 Task: Find accommodations in Bida, Nigeria, from 12th to 15th July for 3 guests, with a price range of ₹12,000 to ₹16,000, 2 bedrooms, 3 beds, 1 bathroom, and self check-in option.
Action: Mouse moved to (526, 131)
Screenshot: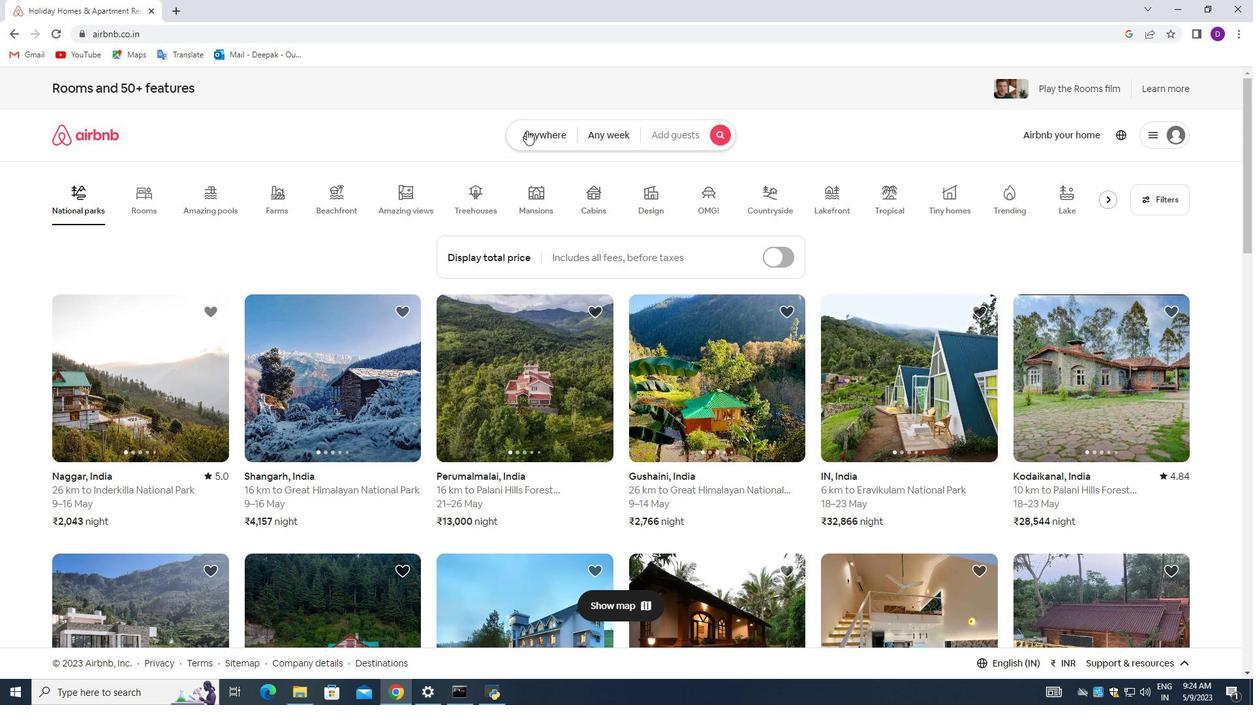 
Action: Mouse pressed left at (526, 131)
Screenshot: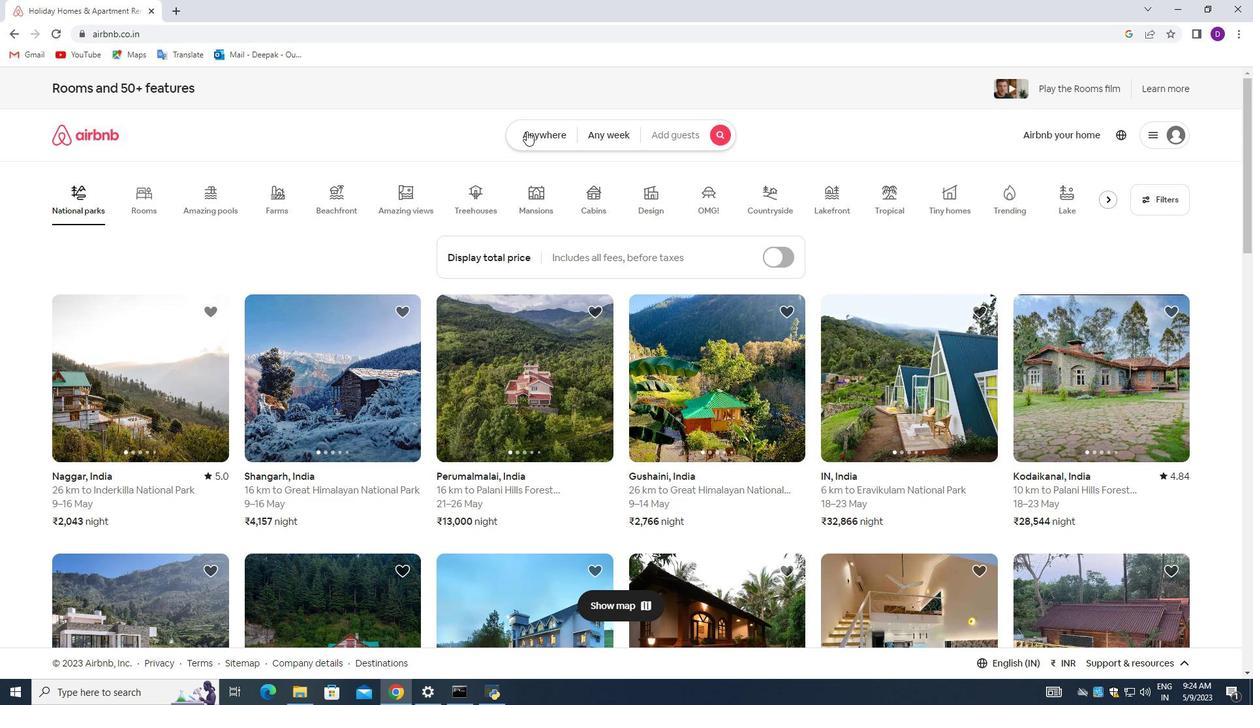
Action: Mouse moved to (462, 186)
Screenshot: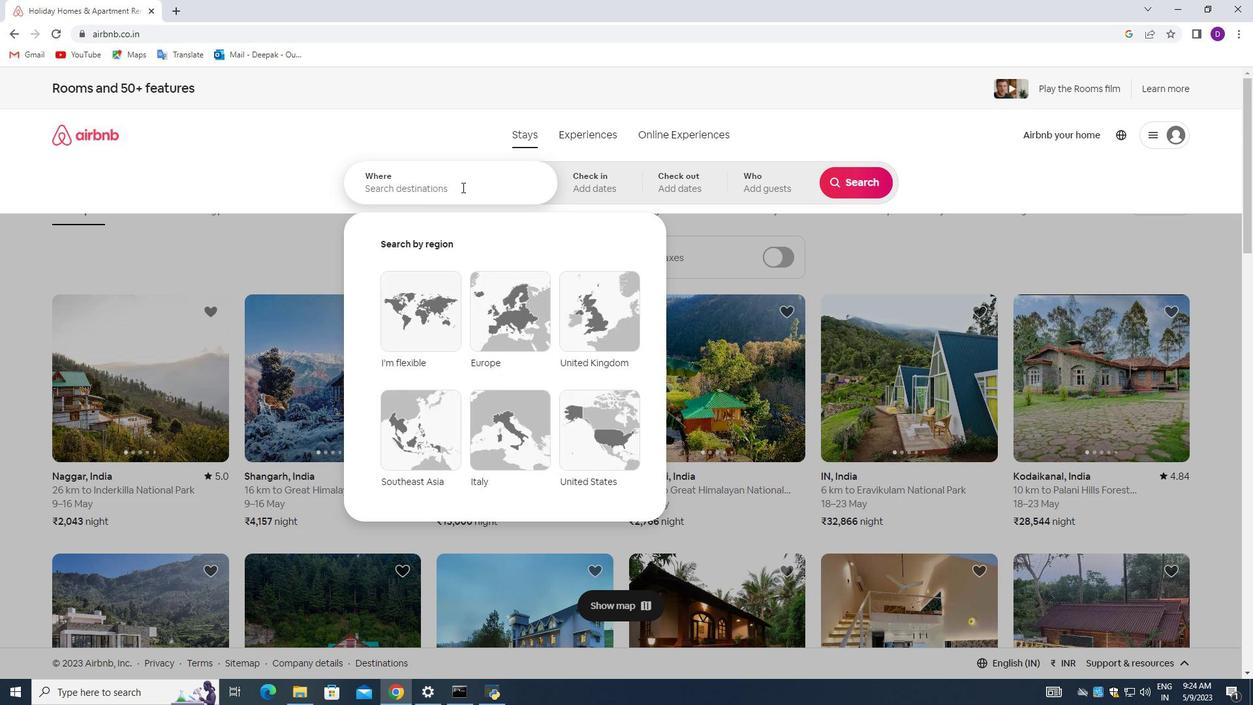 
Action: Mouse pressed left at (462, 186)
Screenshot: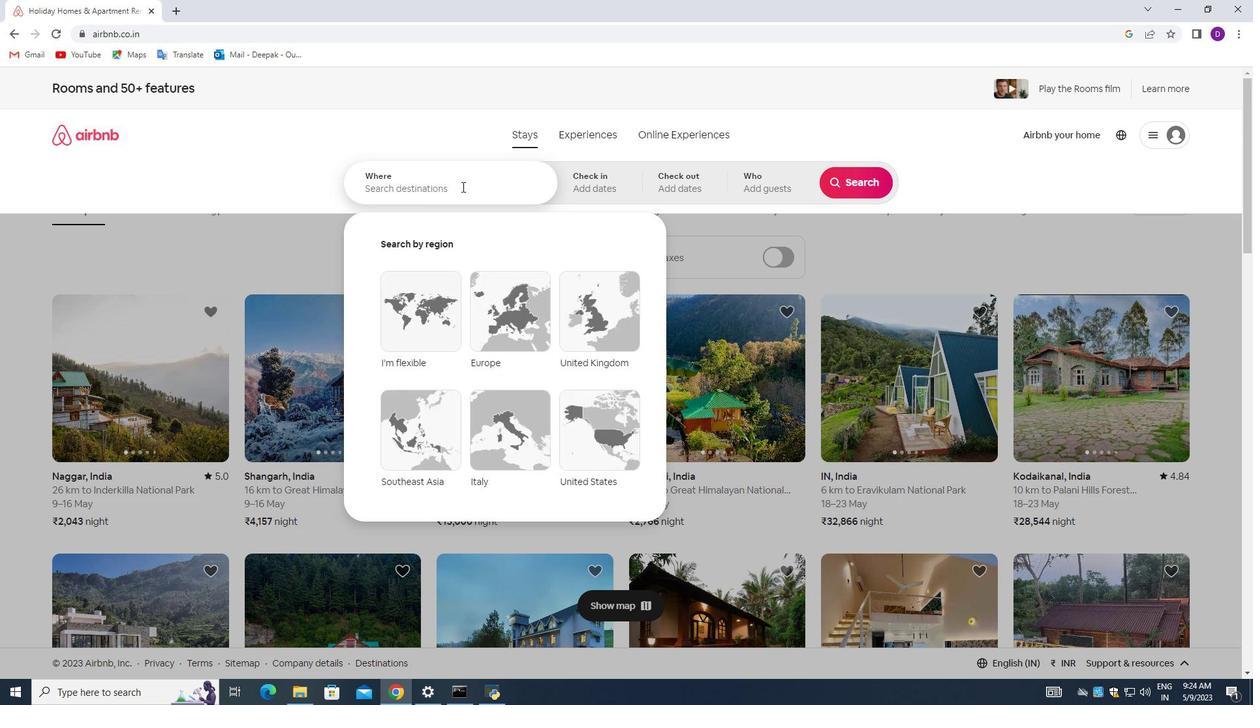 
Action: Mouse moved to (192, 288)
Screenshot: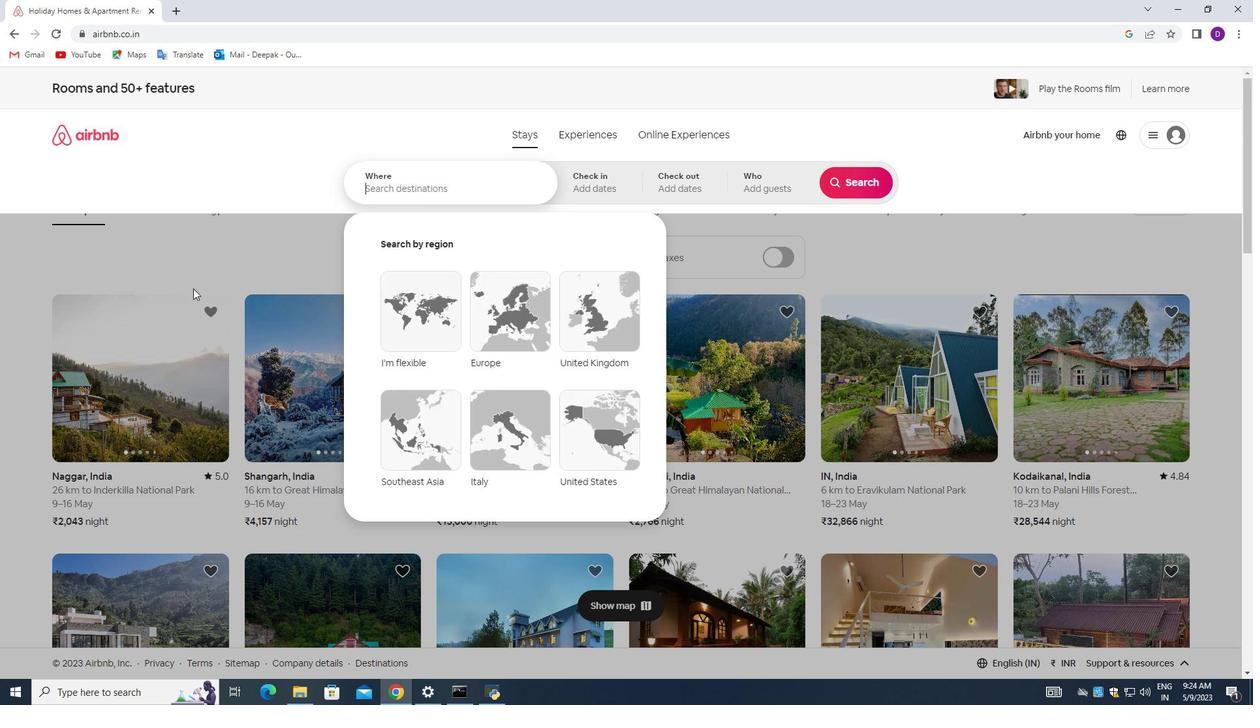 
Action: Key pressed <Key.shift_r>Bida,<Key.space><Key.shift>Nigeria<Key.enter>
Screenshot: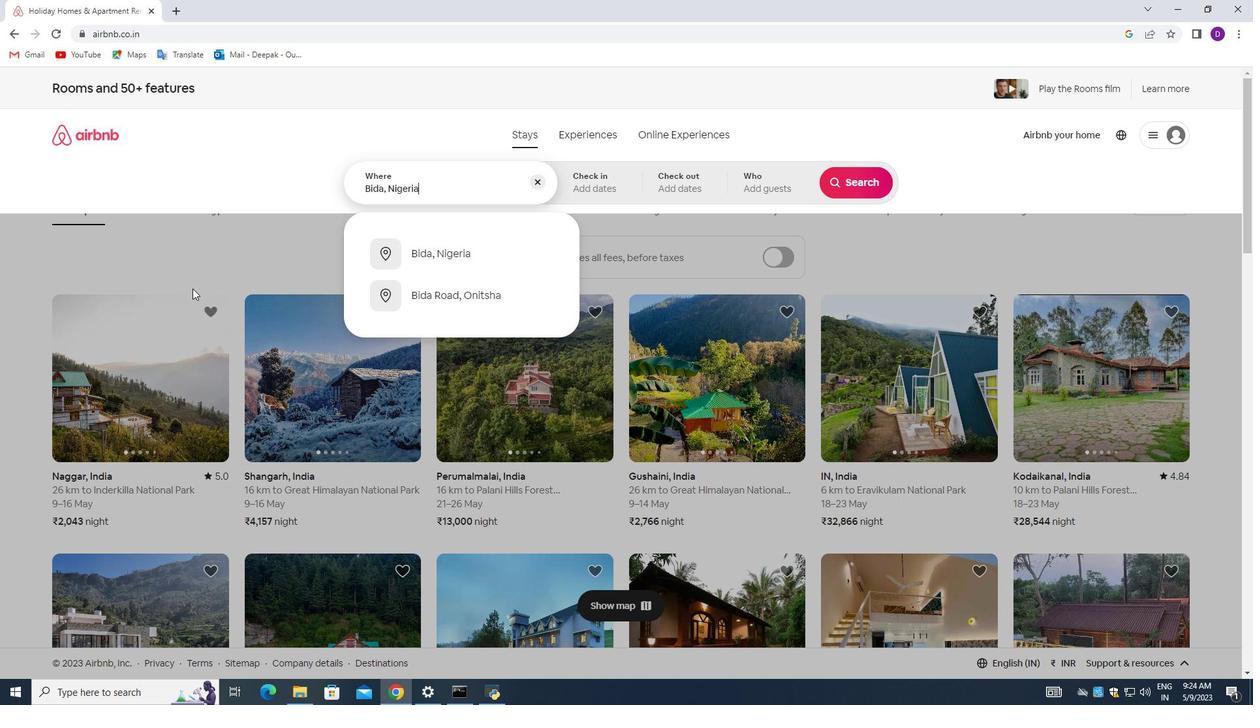 
Action: Mouse moved to (855, 281)
Screenshot: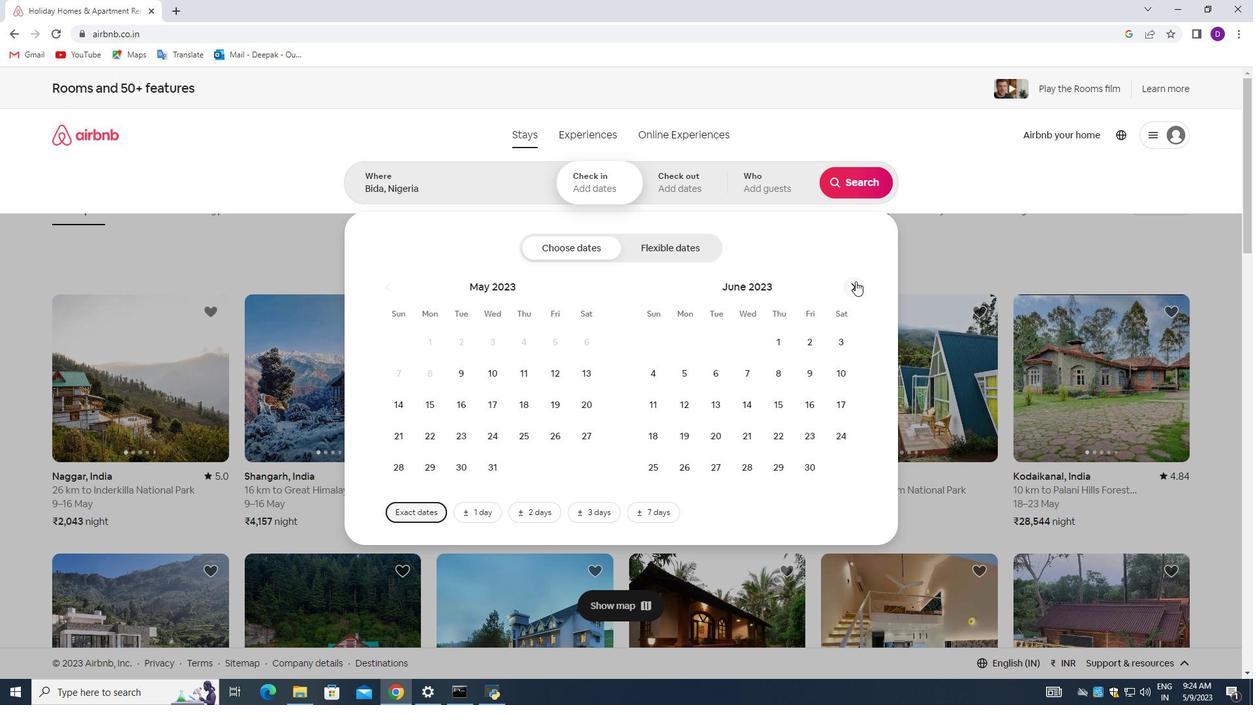
Action: Mouse pressed left at (855, 281)
Screenshot: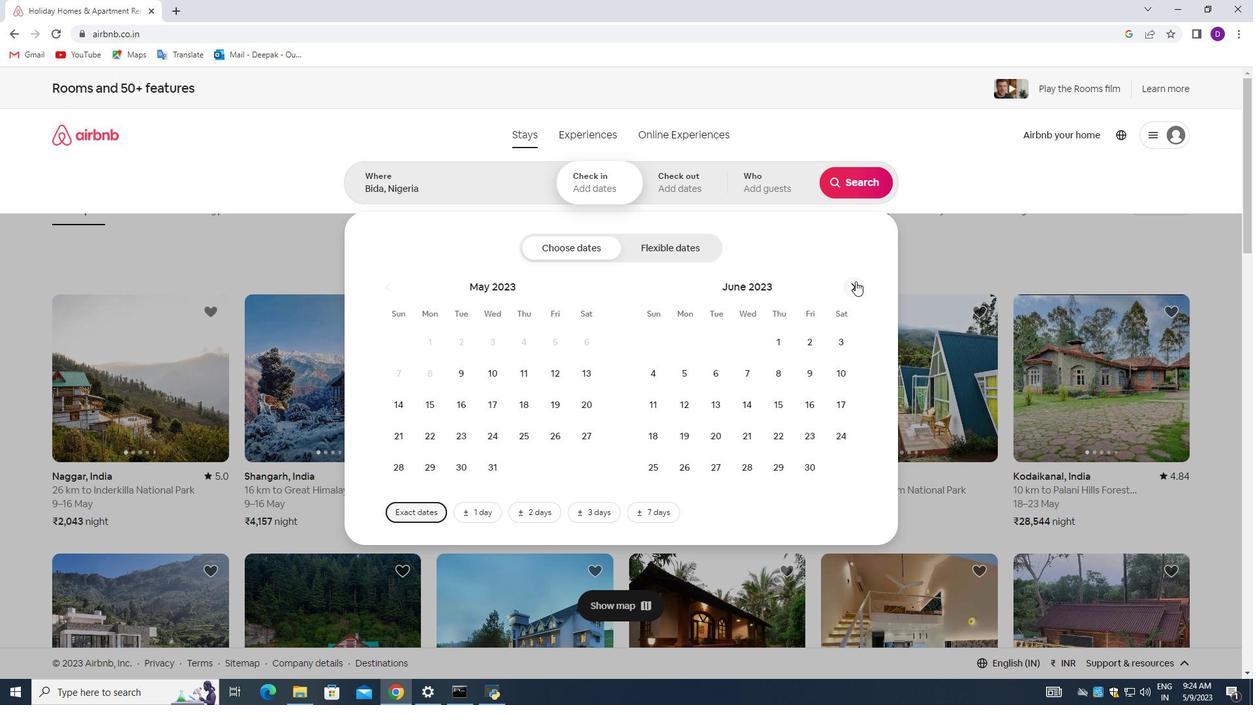 
Action: Mouse moved to (745, 406)
Screenshot: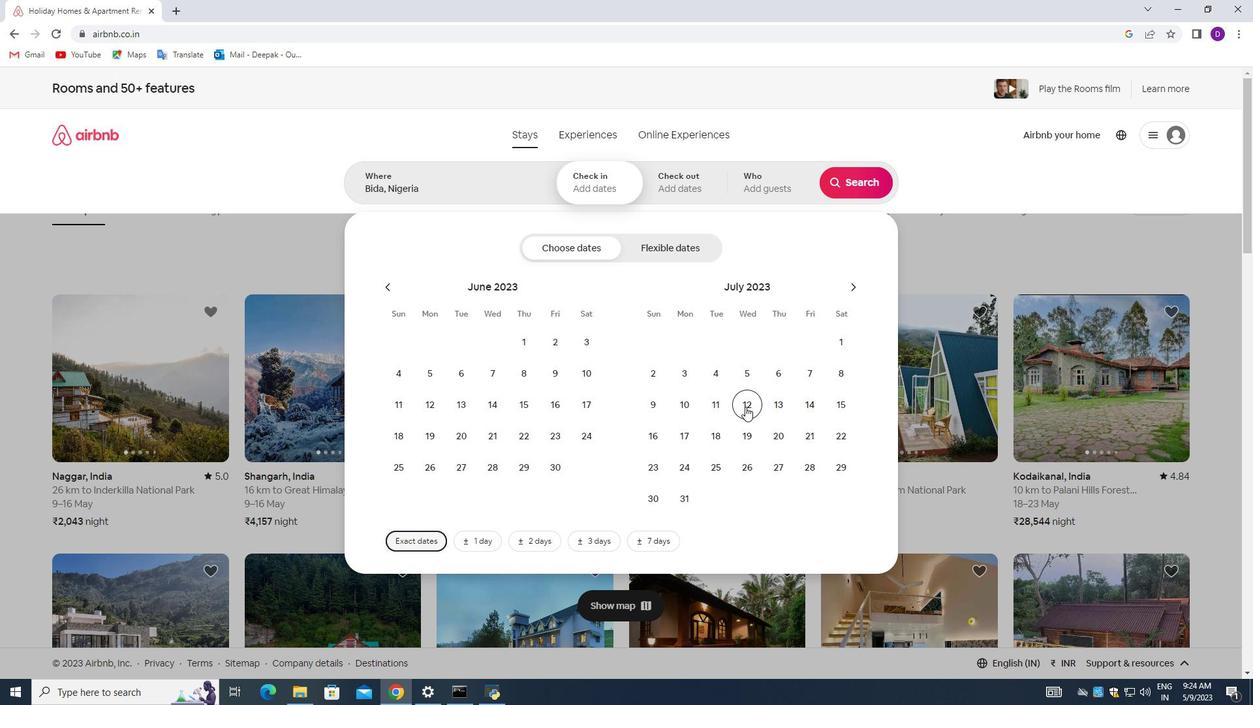 
Action: Mouse pressed left at (745, 406)
Screenshot: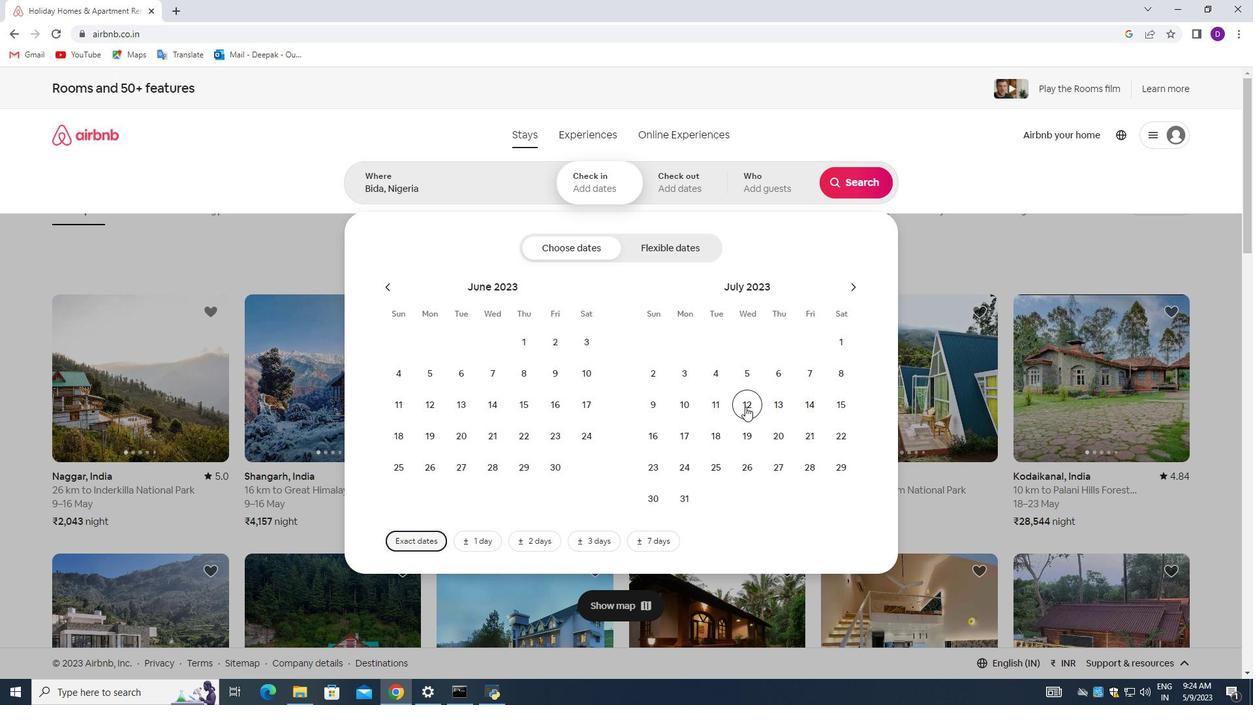 
Action: Mouse moved to (834, 402)
Screenshot: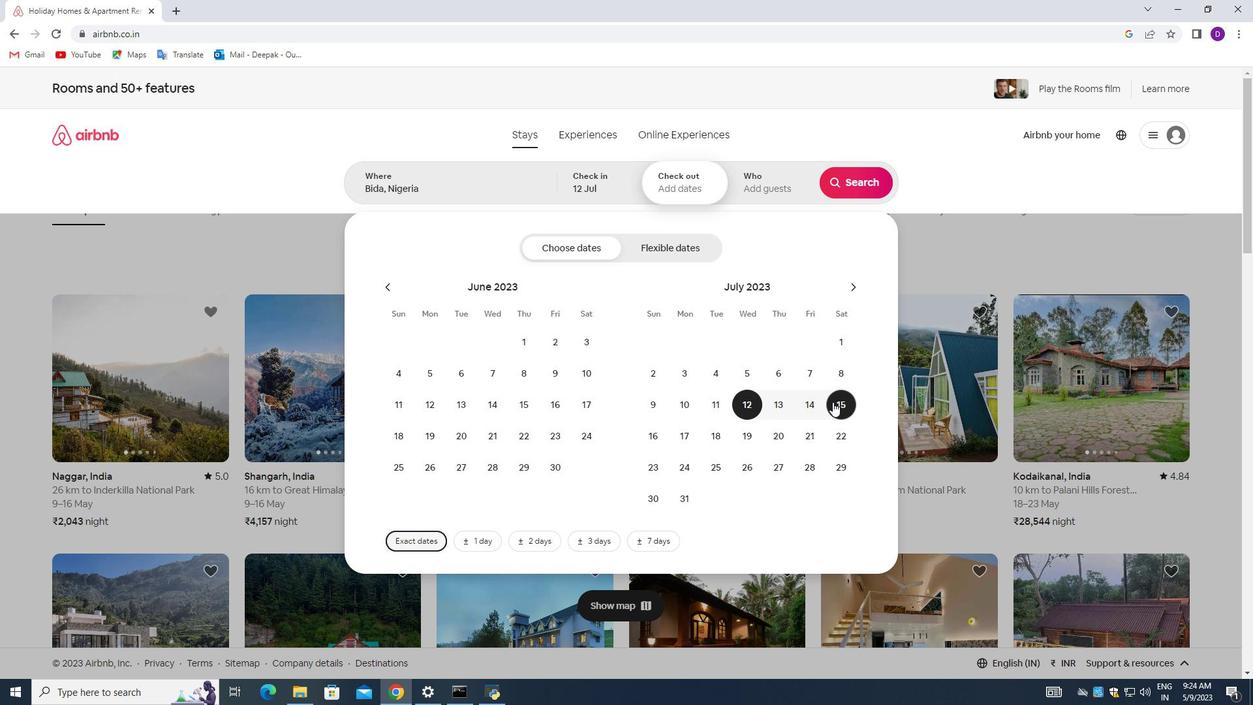 
Action: Mouse pressed left at (834, 402)
Screenshot: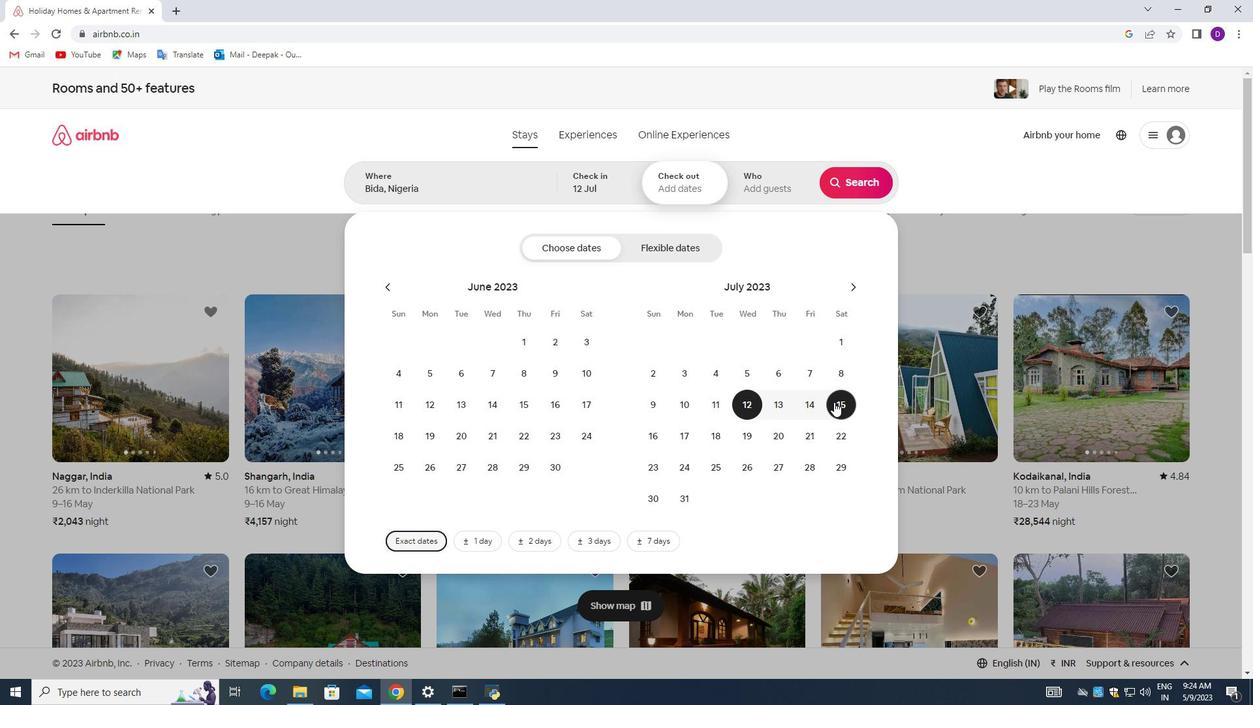 
Action: Mouse moved to (752, 185)
Screenshot: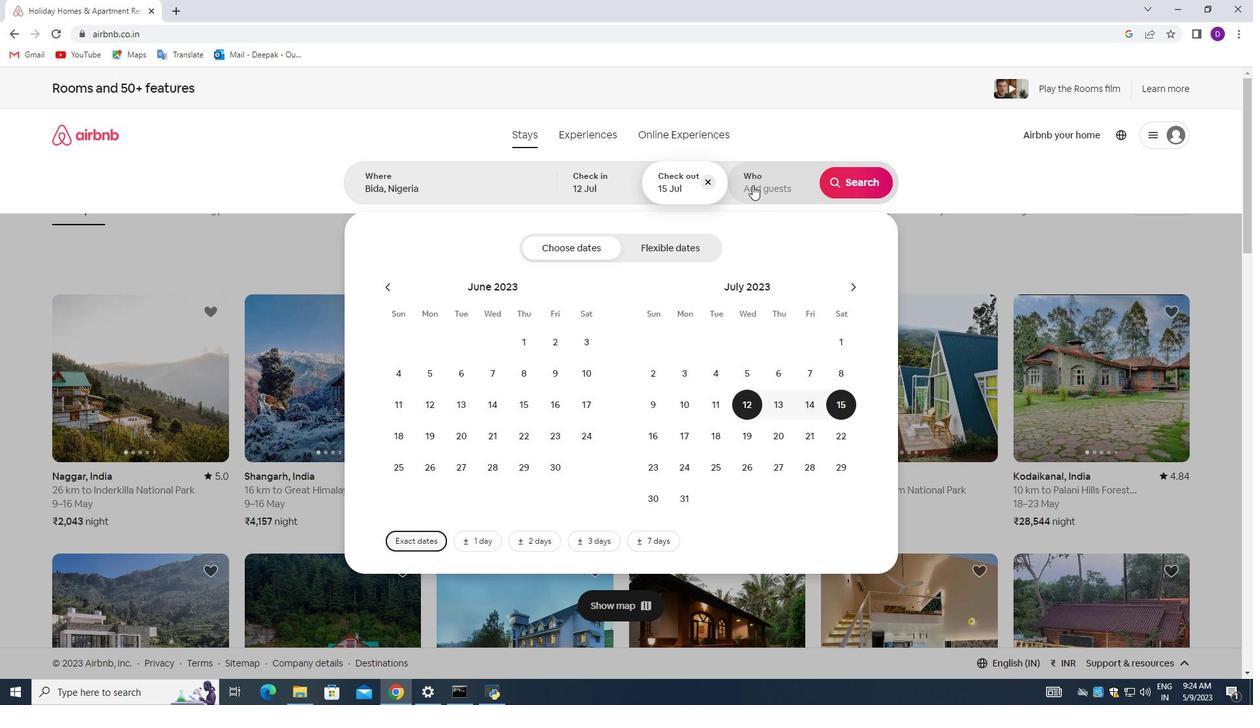 
Action: Mouse pressed left at (752, 185)
Screenshot: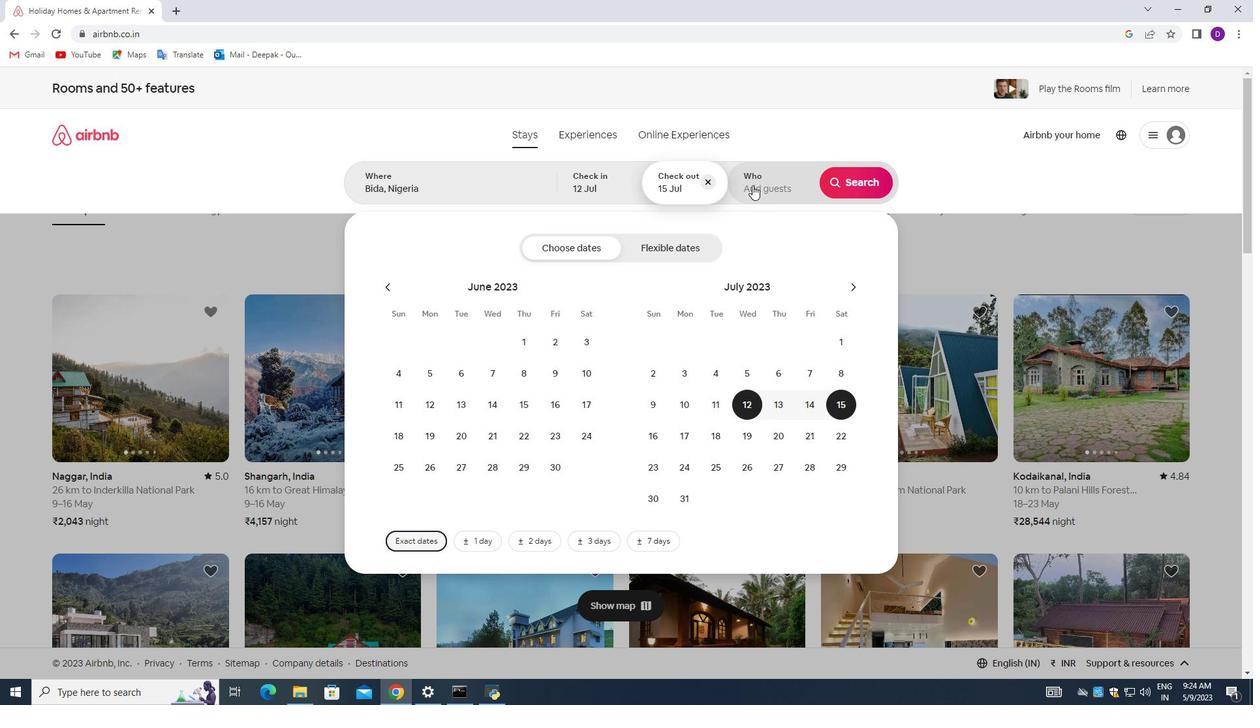 
Action: Mouse moved to (862, 253)
Screenshot: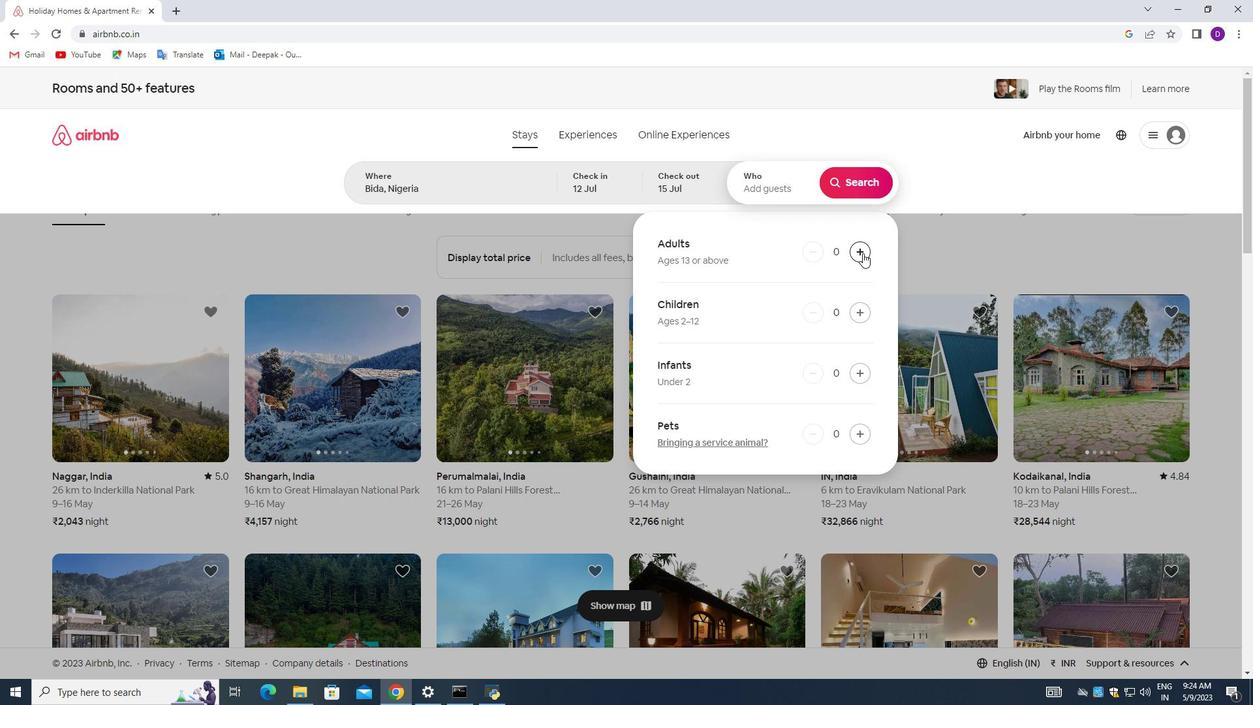 
Action: Mouse pressed left at (862, 253)
Screenshot: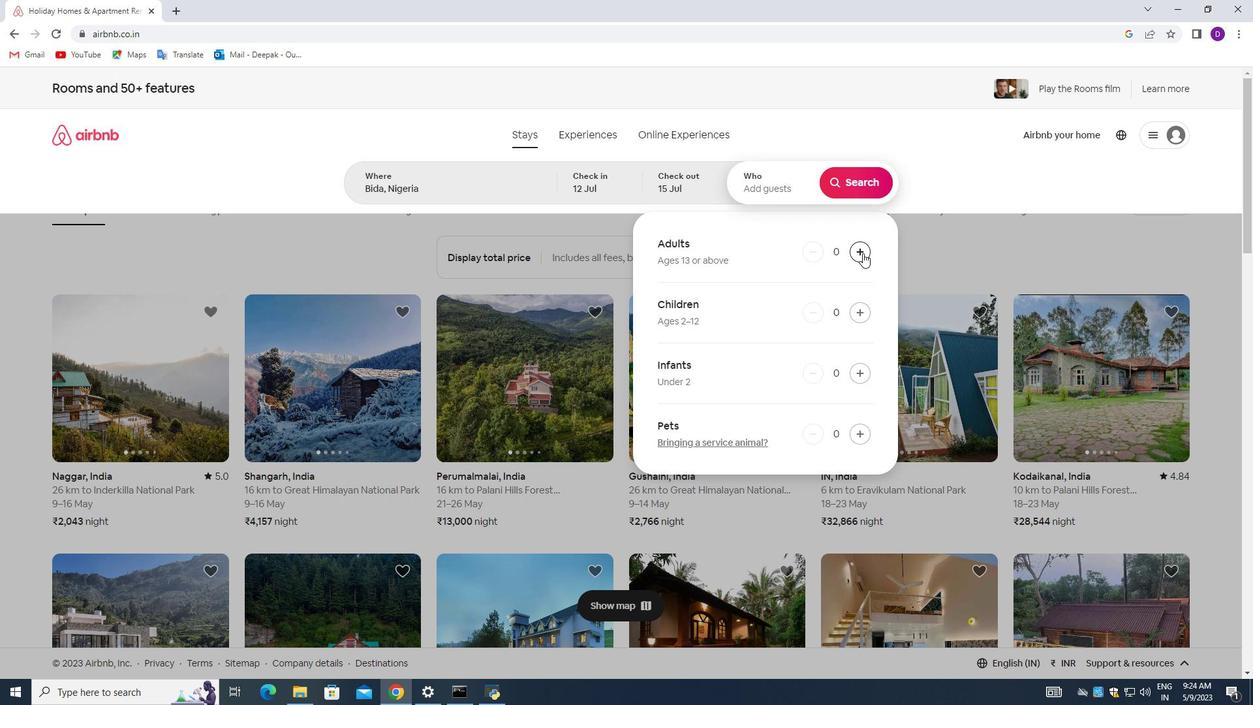 
Action: Mouse pressed left at (862, 253)
Screenshot: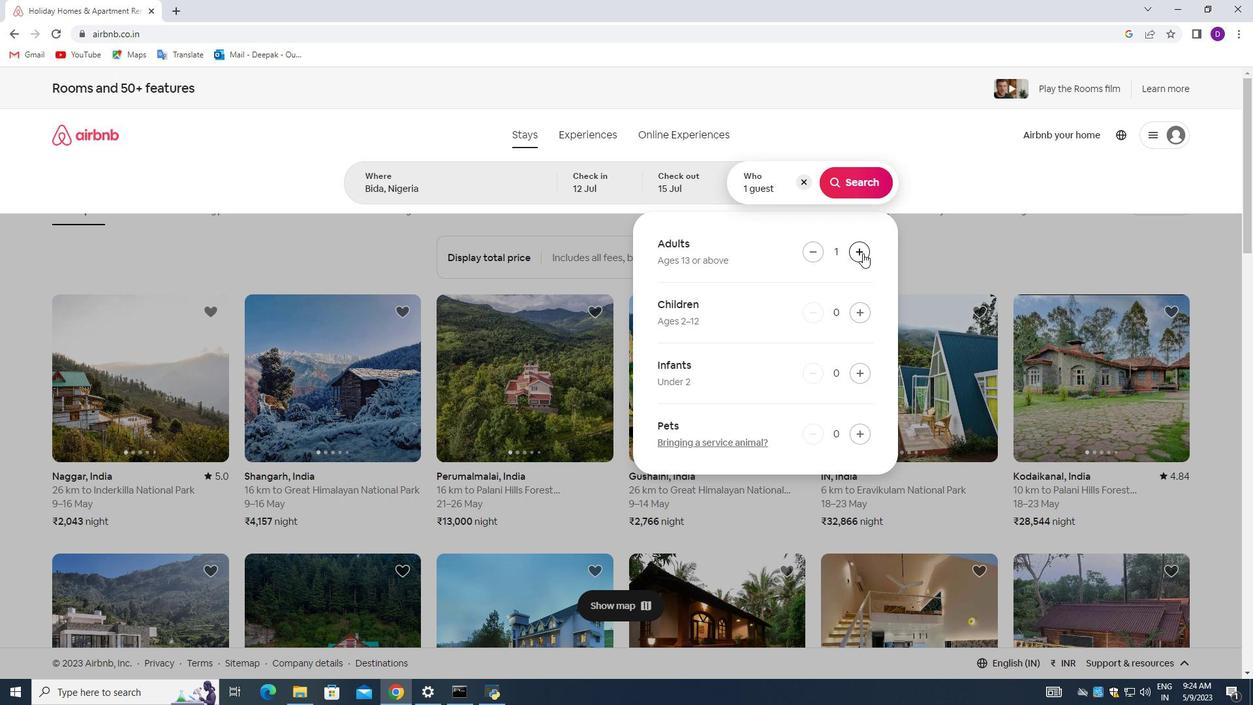 
Action: Mouse pressed left at (862, 253)
Screenshot: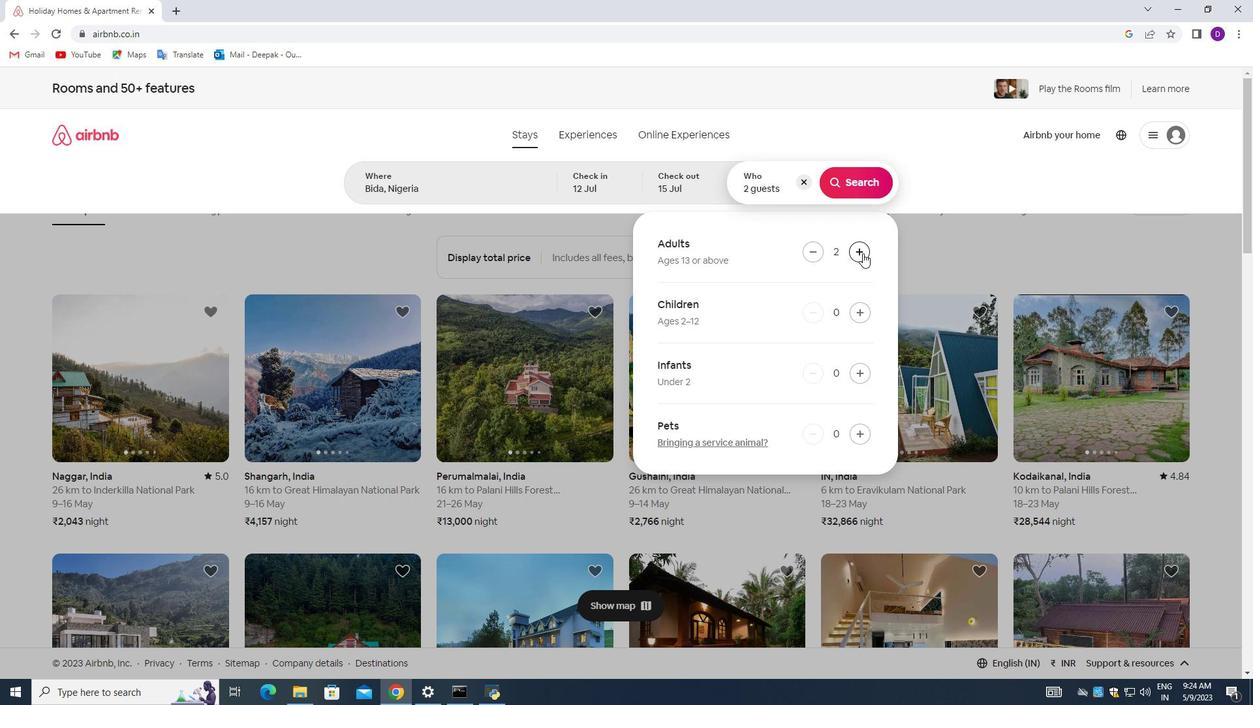 
Action: Mouse moved to (849, 176)
Screenshot: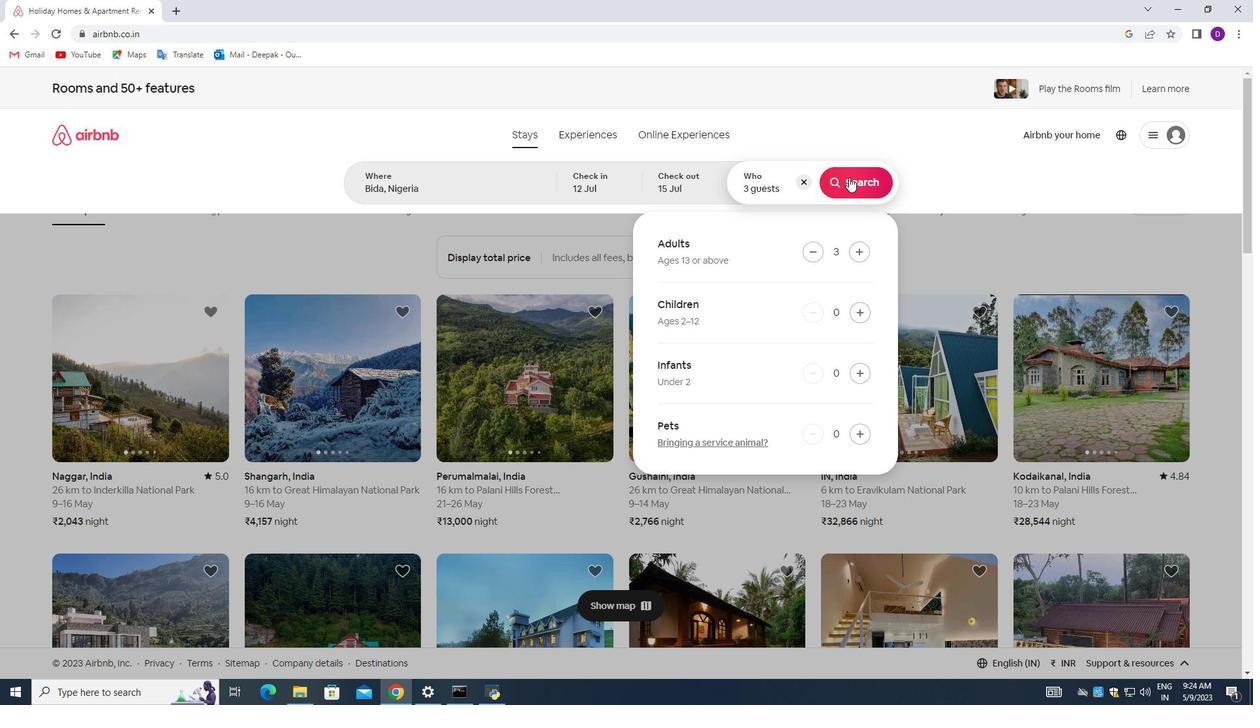 
Action: Mouse pressed left at (849, 176)
Screenshot: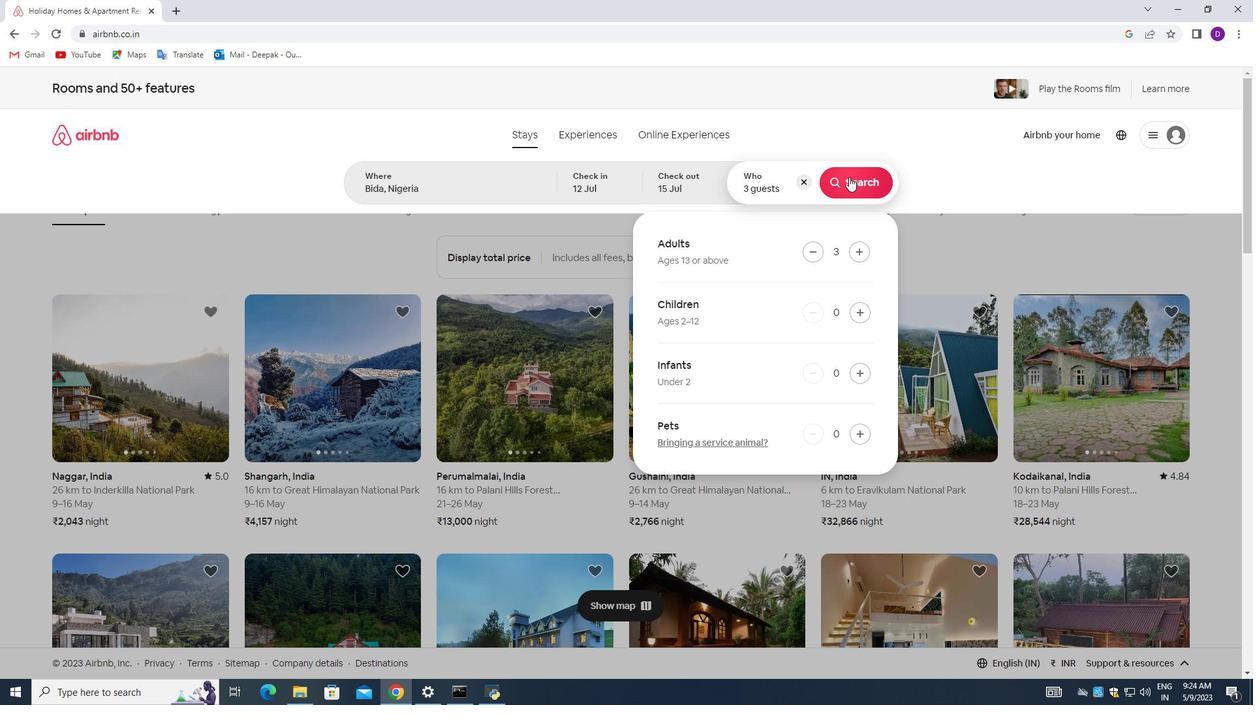 
Action: Mouse moved to (1186, 142)
Screenshot: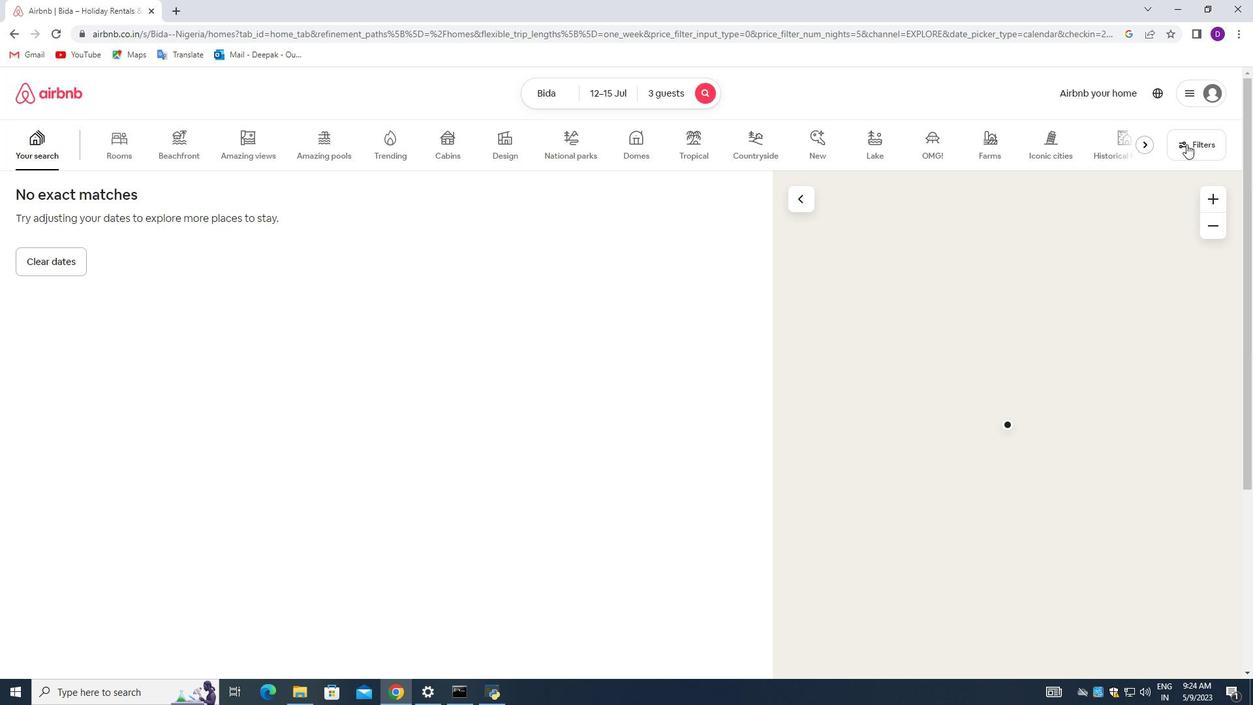 
Action: Mouse pressed left at (1186, 142)
Screenshot: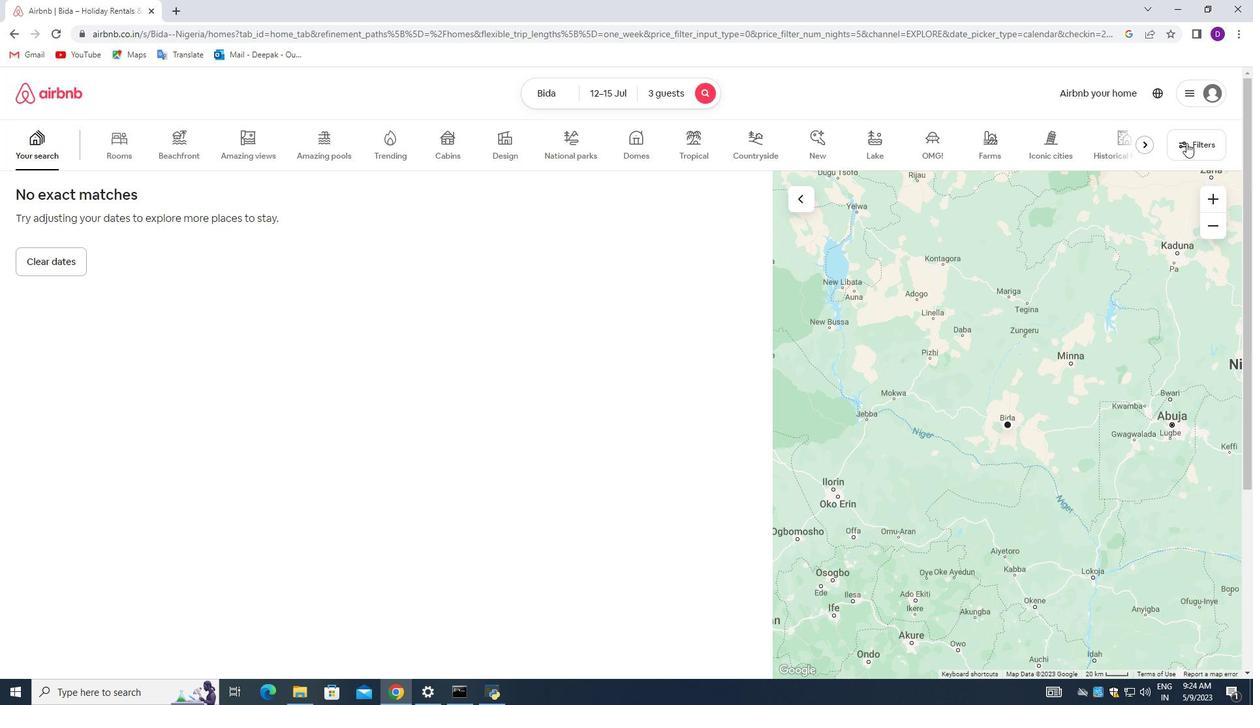 
Action: Mouse moved to (468, 468)
Screenshot: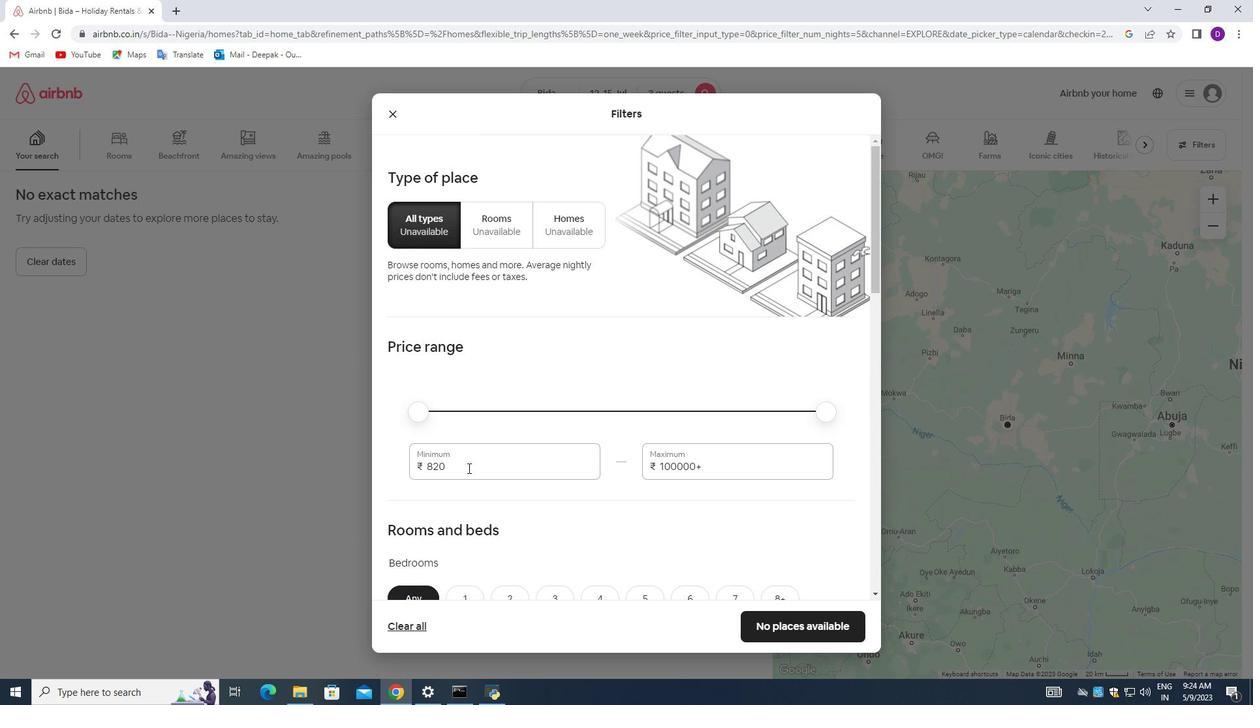 
Action: Mouse pressed left at (468, 468)
Screenshot: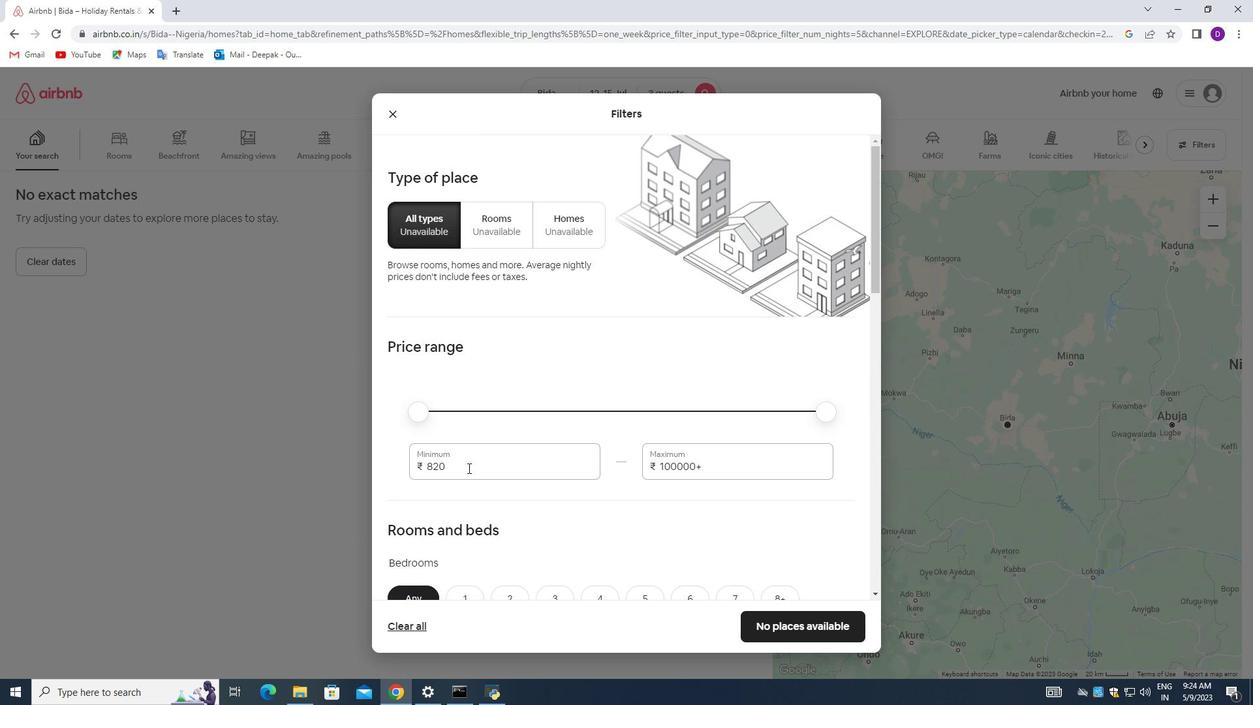 
Action: Mouse pressed left at (468, 468)
Screenshot: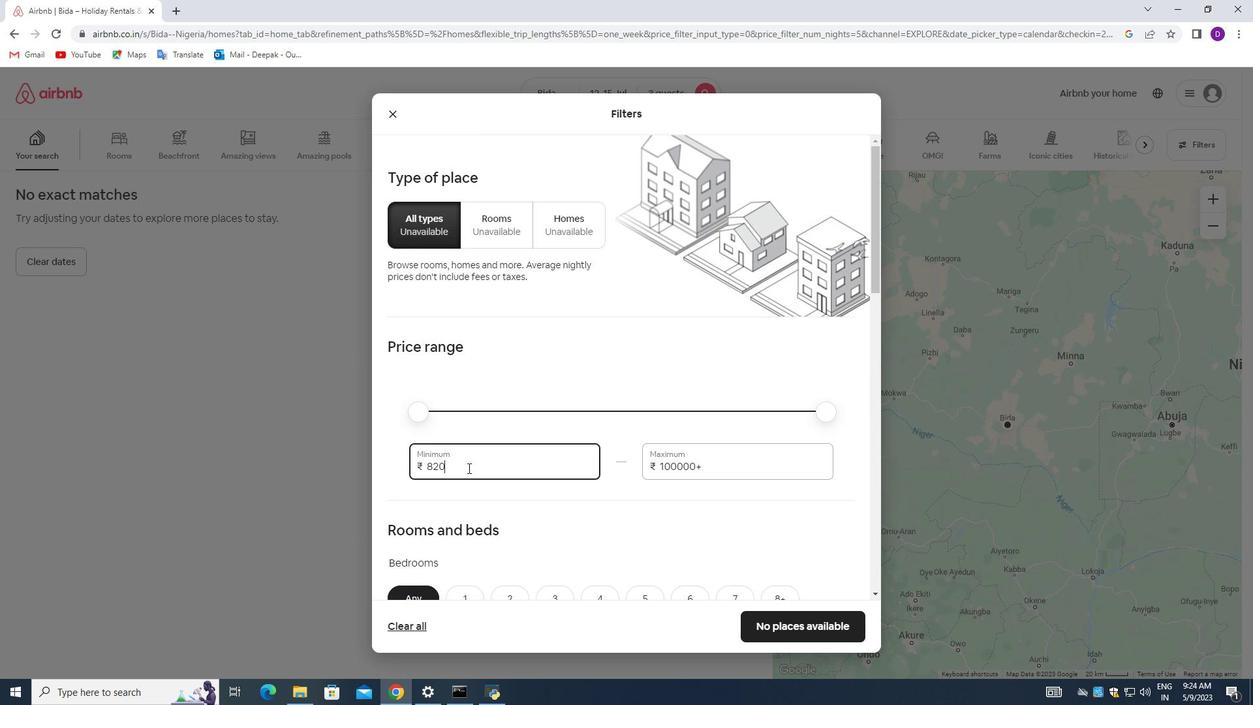 
Action: Key pressed 12000<Key.tab>16000
Screenshot: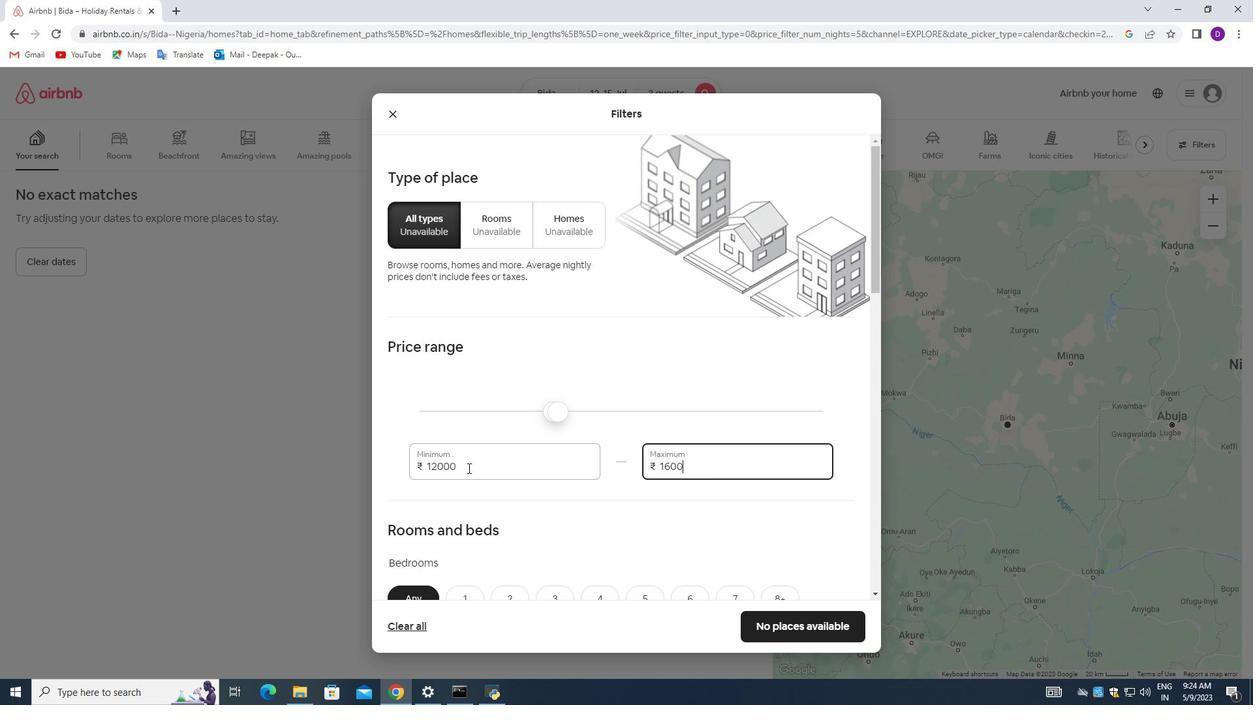 
Action: Mouse moved to (507, 462)
Screenshot: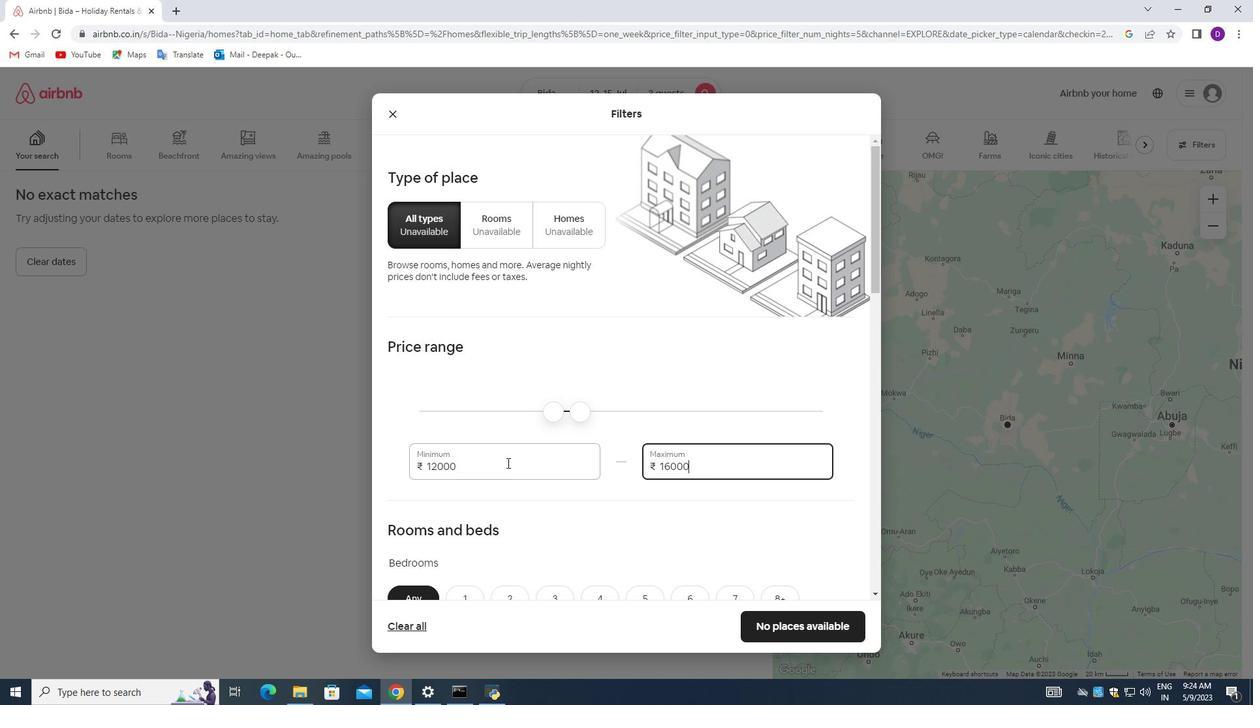 
Action: Mouse scrolled (507, 462) with delta (0, 0)
Screenshot: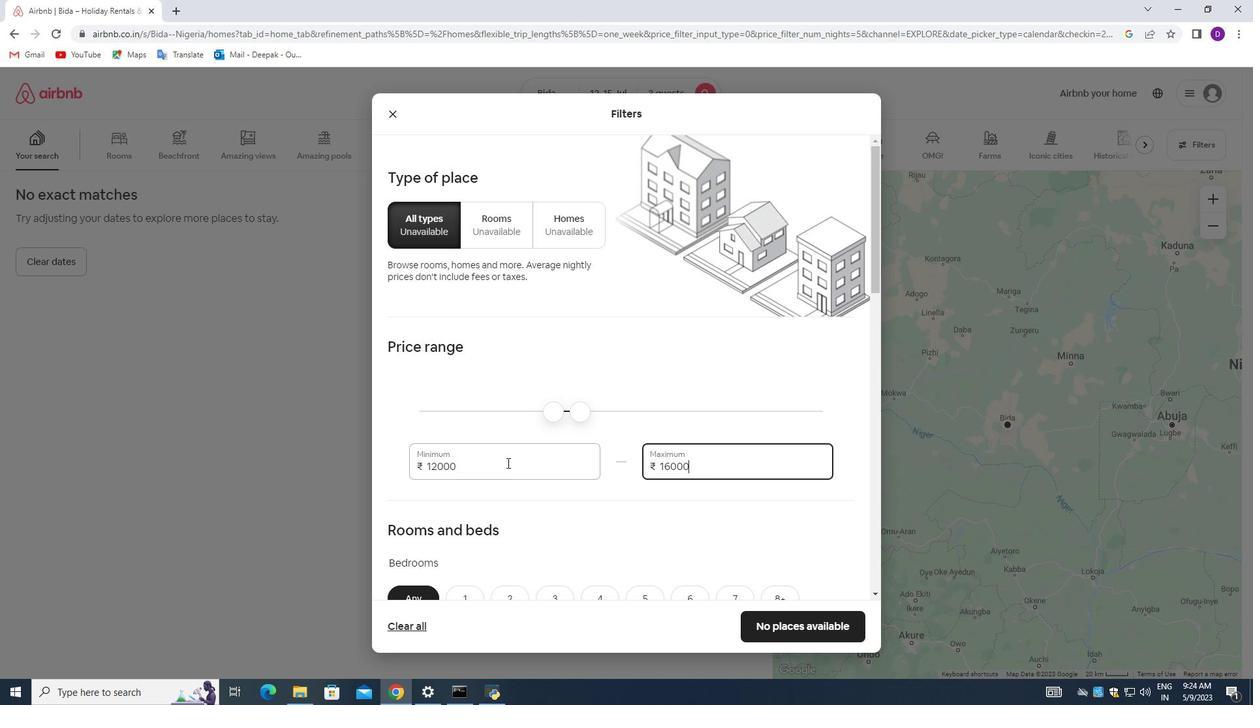
Action: Mouse moved to (479, 381)
Screenshot: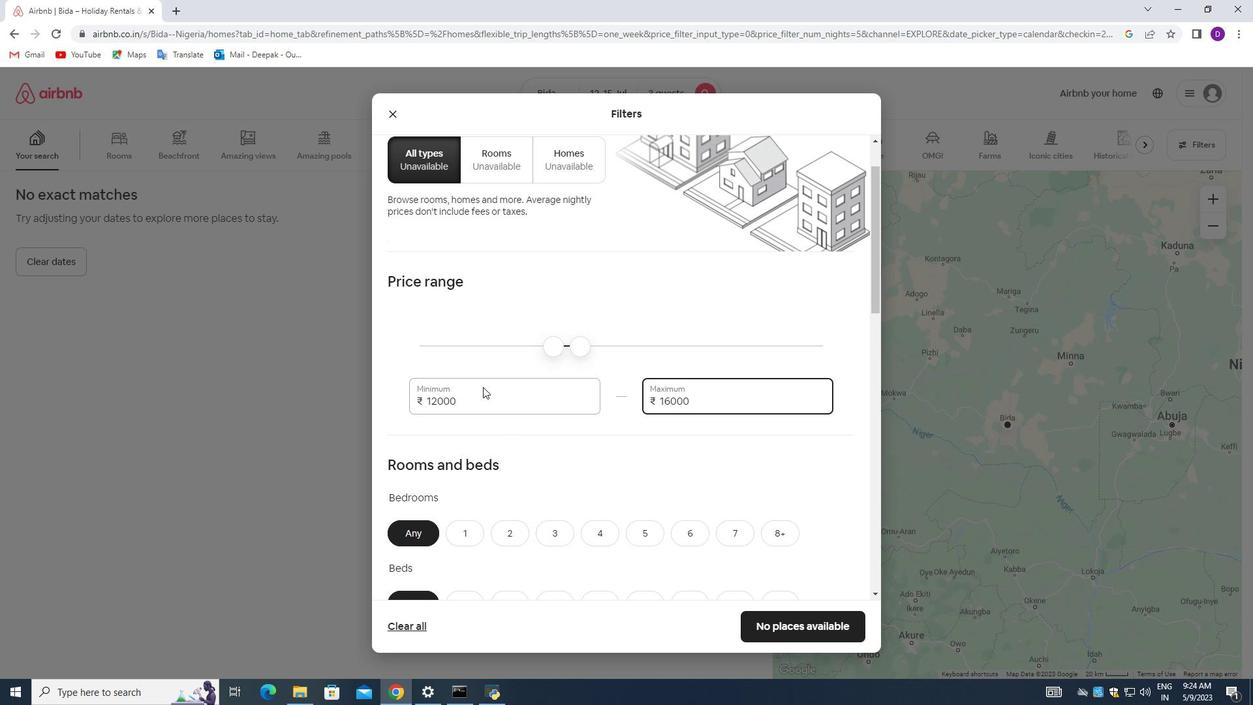 
Action: Mouse scrolled (479, 381) with delta (0, 0)
Screenshot: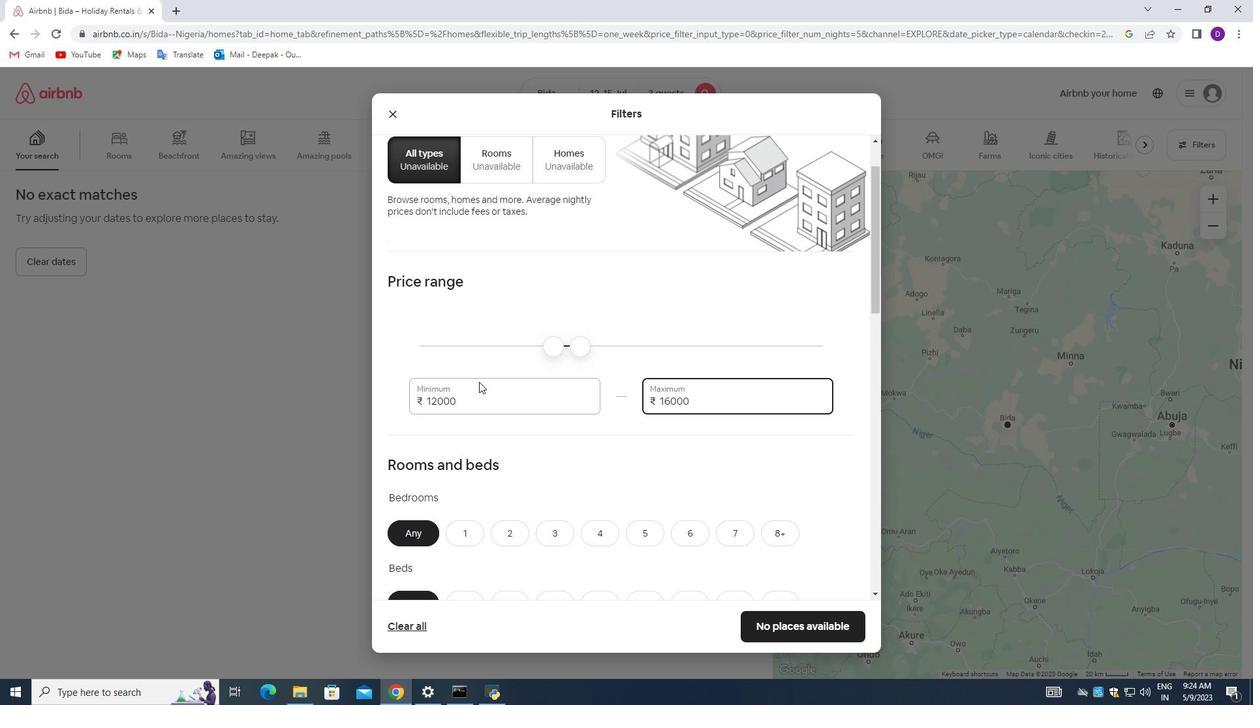 
Action: Mouse moved to (477, 380)
Screenshot: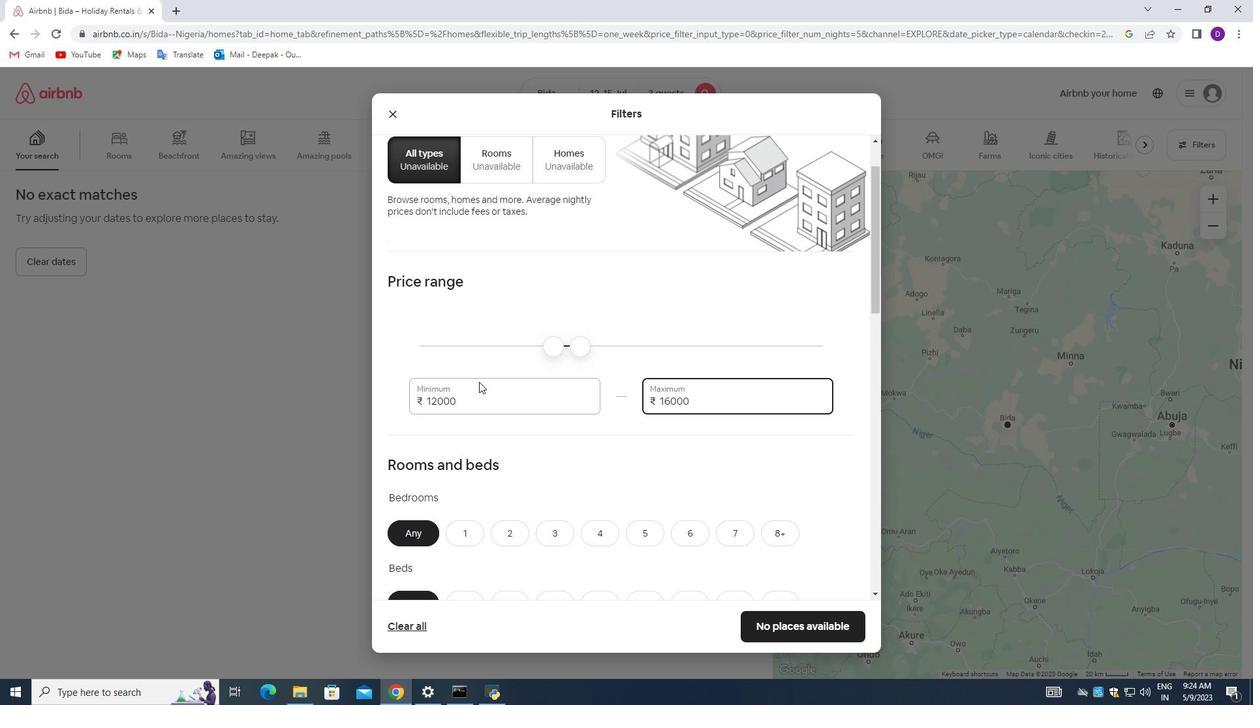 
Action: Mouse scrolled (477, 379) with delta (0, 0)
Screenshot: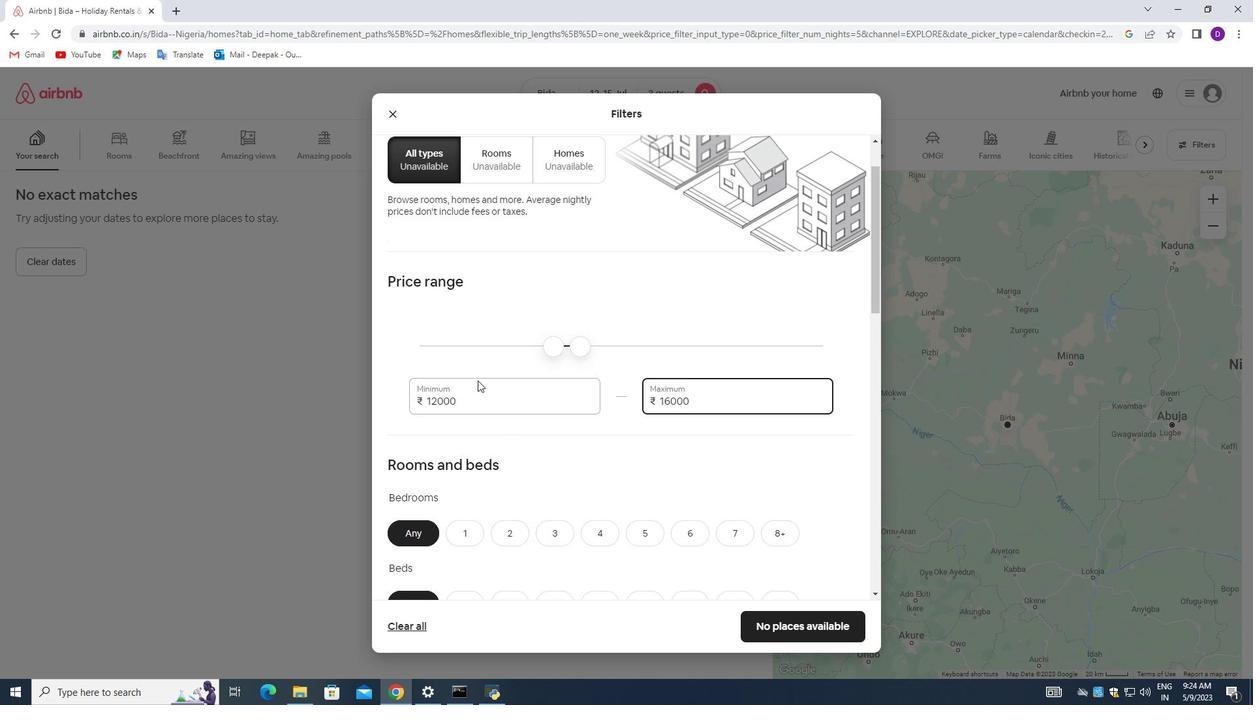 
Action: Mouse moved to (479, 366)
Screenshot: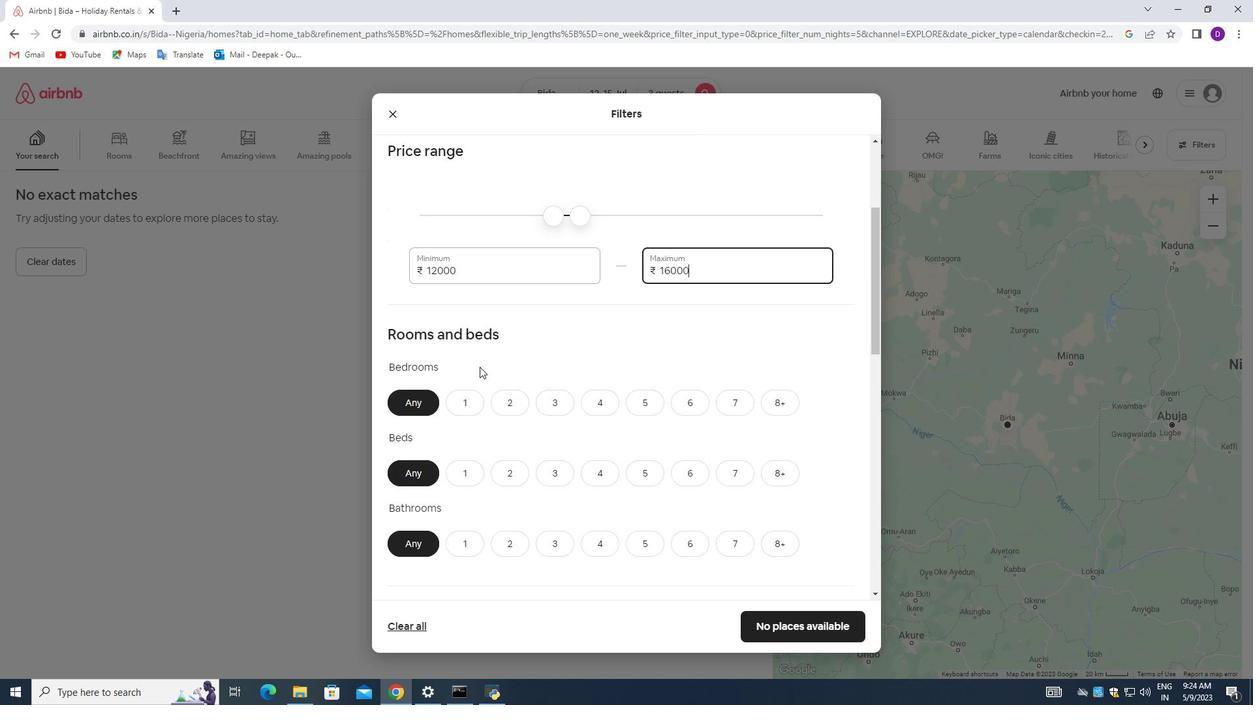
Action: Mouse scrolled (479, 366) with delta (0, 0)
Screenshot: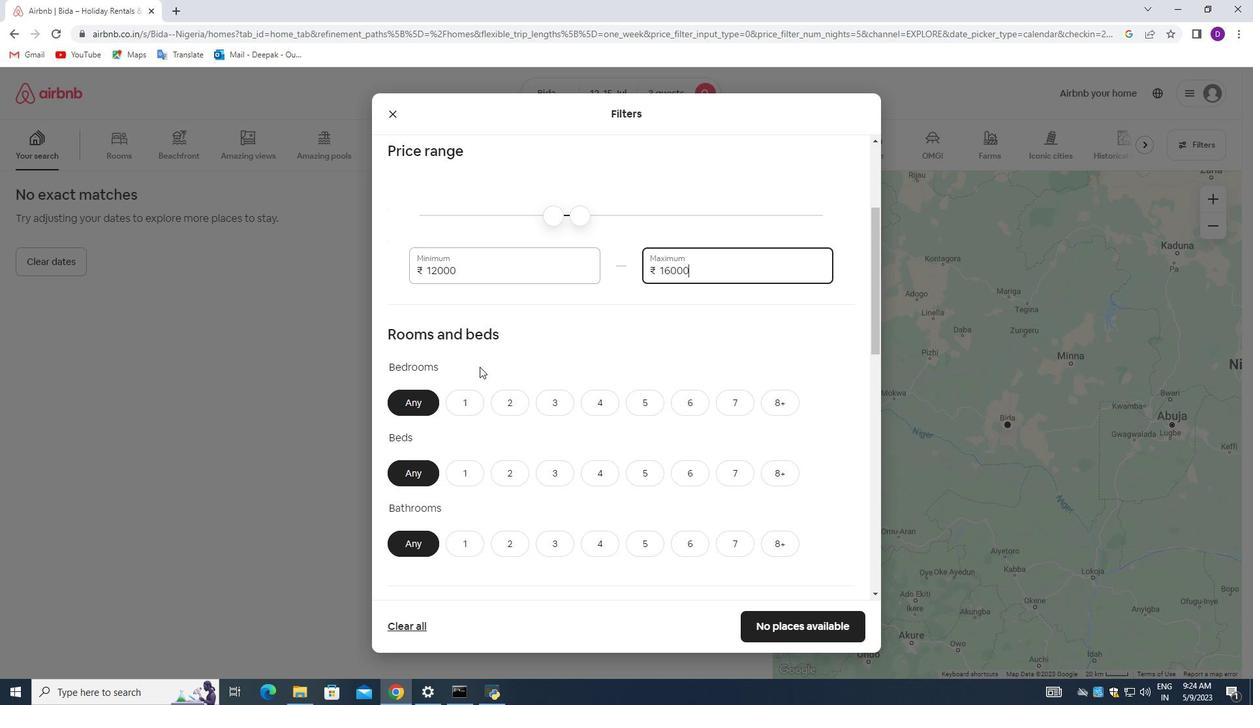 
Action: Mouse scrolled (479, 366) with delta (0, 0)
Screenshot: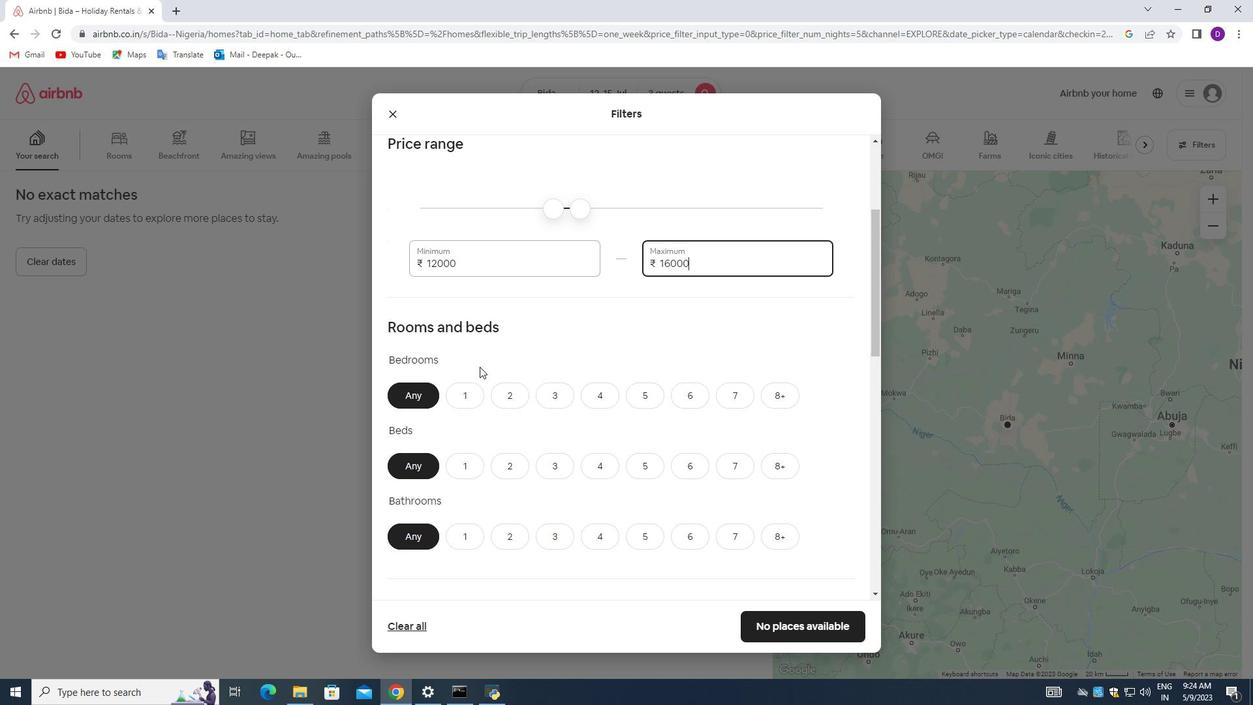 
Action: Mouse scrolled (479, 366) with delta (0, 0)
Screenshot: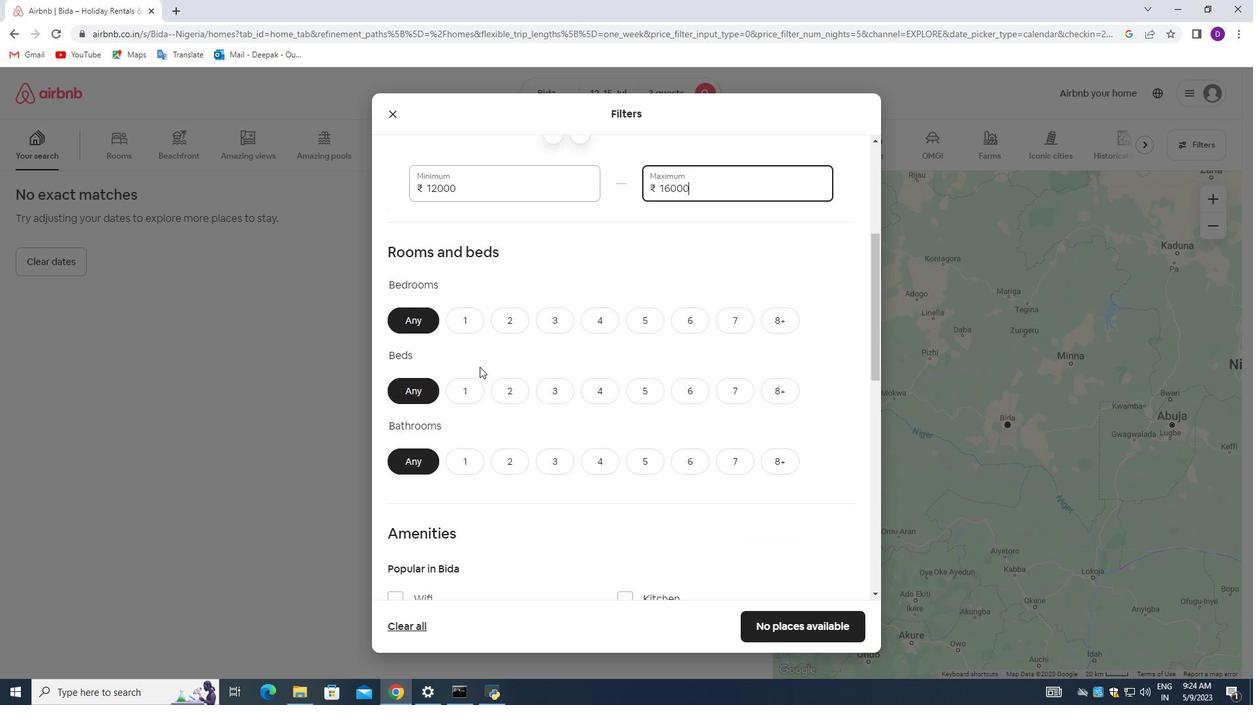 
Action: Mouse moved to (515, 208)
Screenshot: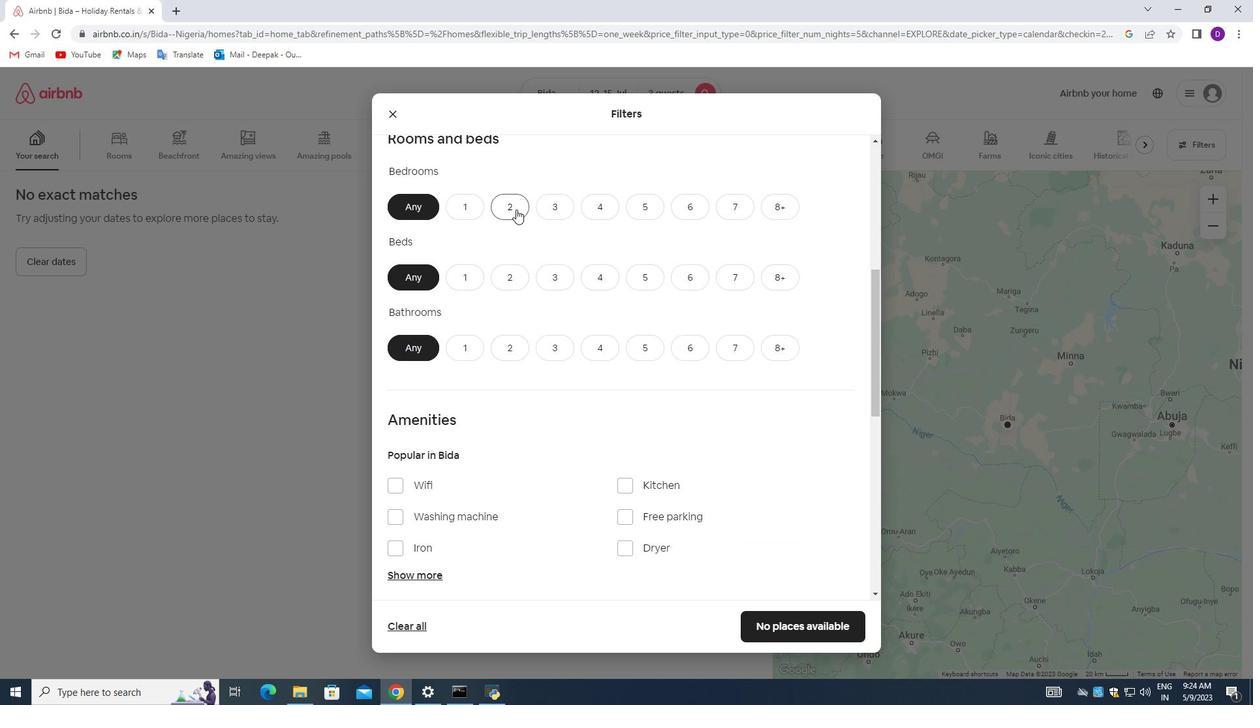 
Action: Mouse pressed left at (515, 208)
Screenshot: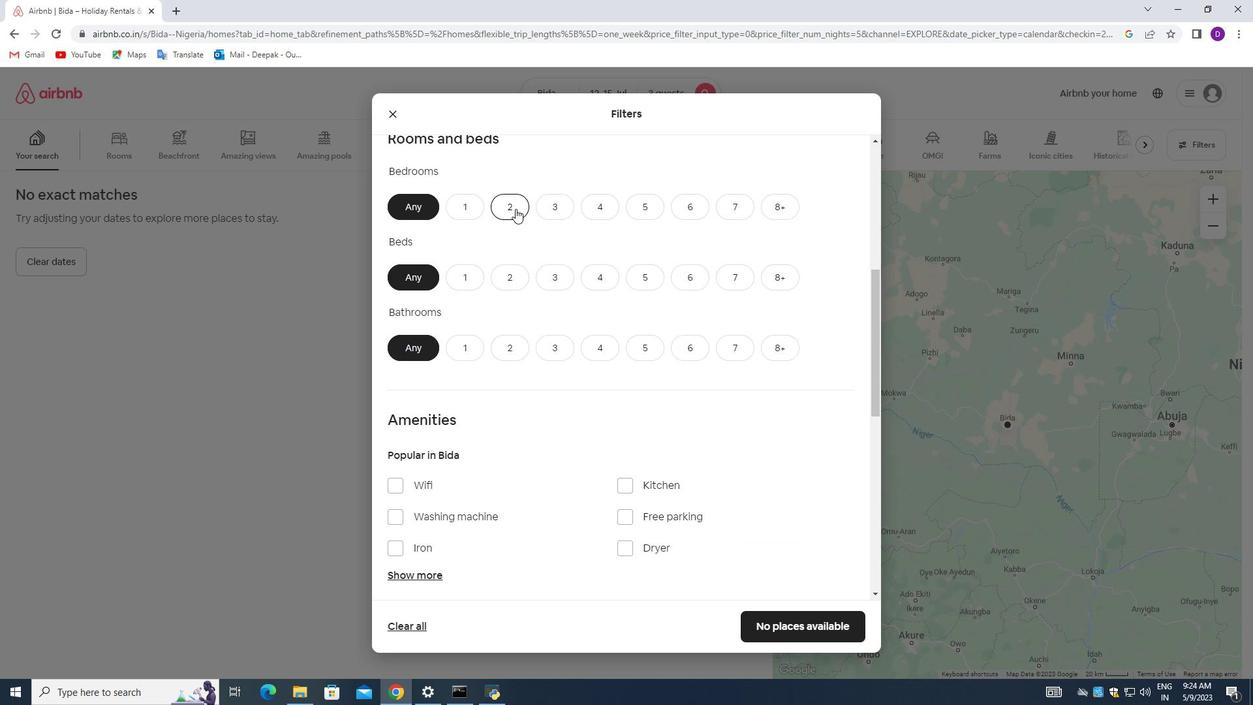 
Action: Mouse moved to (565, 274)
Screenshot: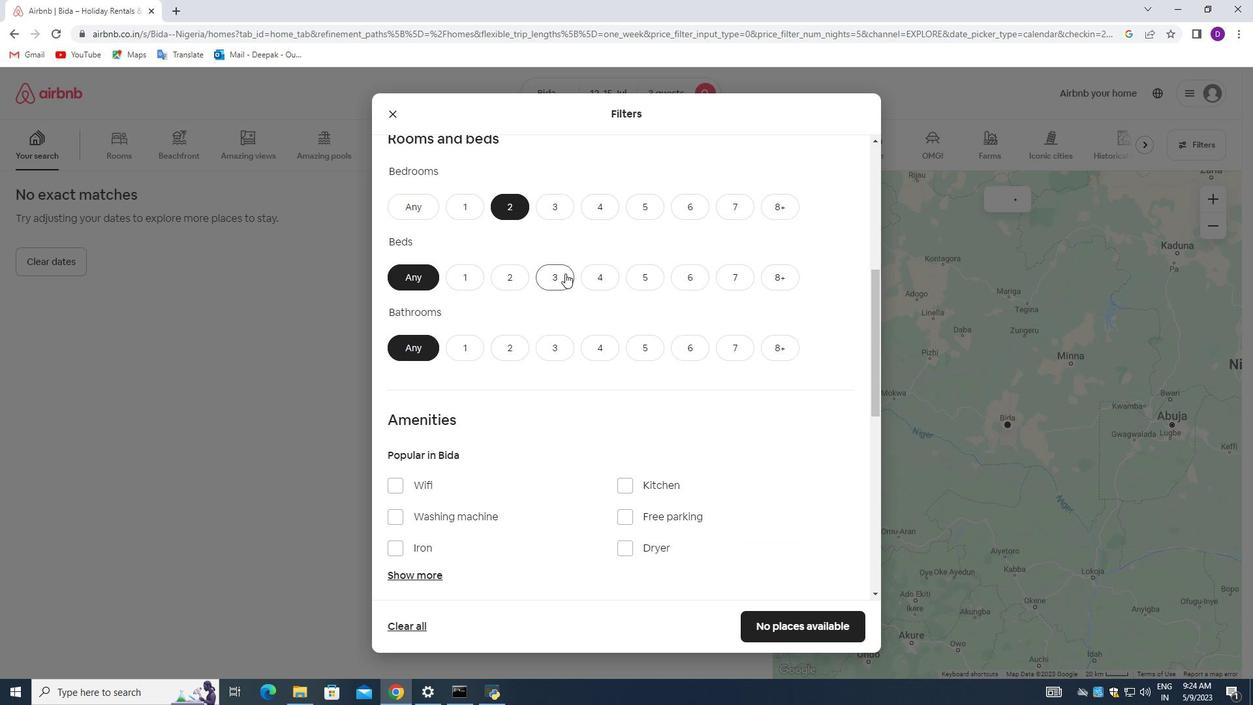 
Action: Mouse pressed left at (565, 274)
Screenshot: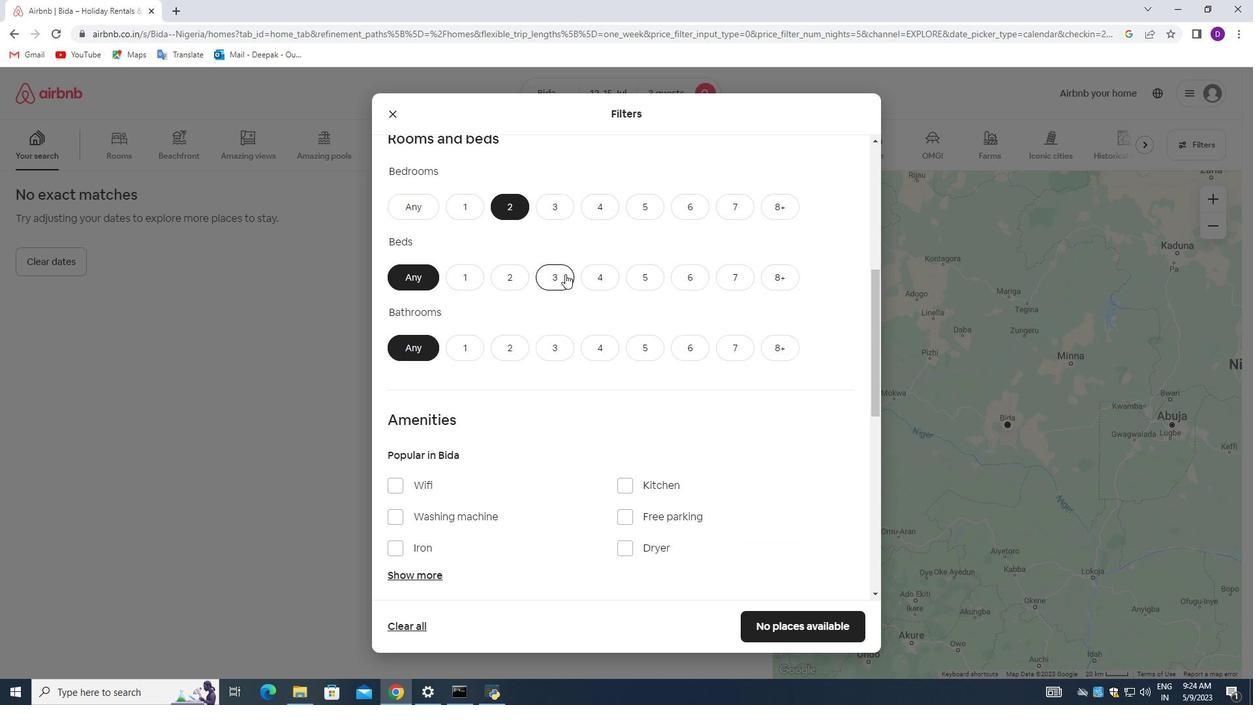 
Action: Mouse moved to (464, 344)
Screenshot: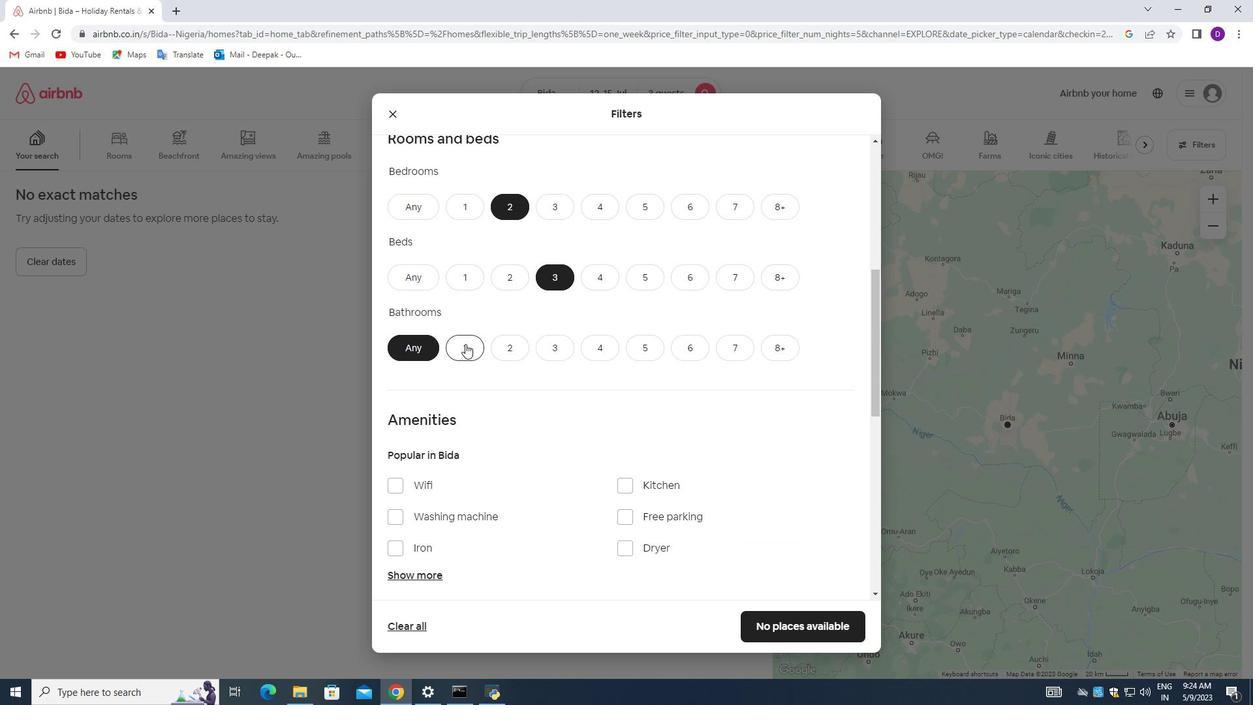
Action: Mouse pressed left at (464, 344)
Screenshot: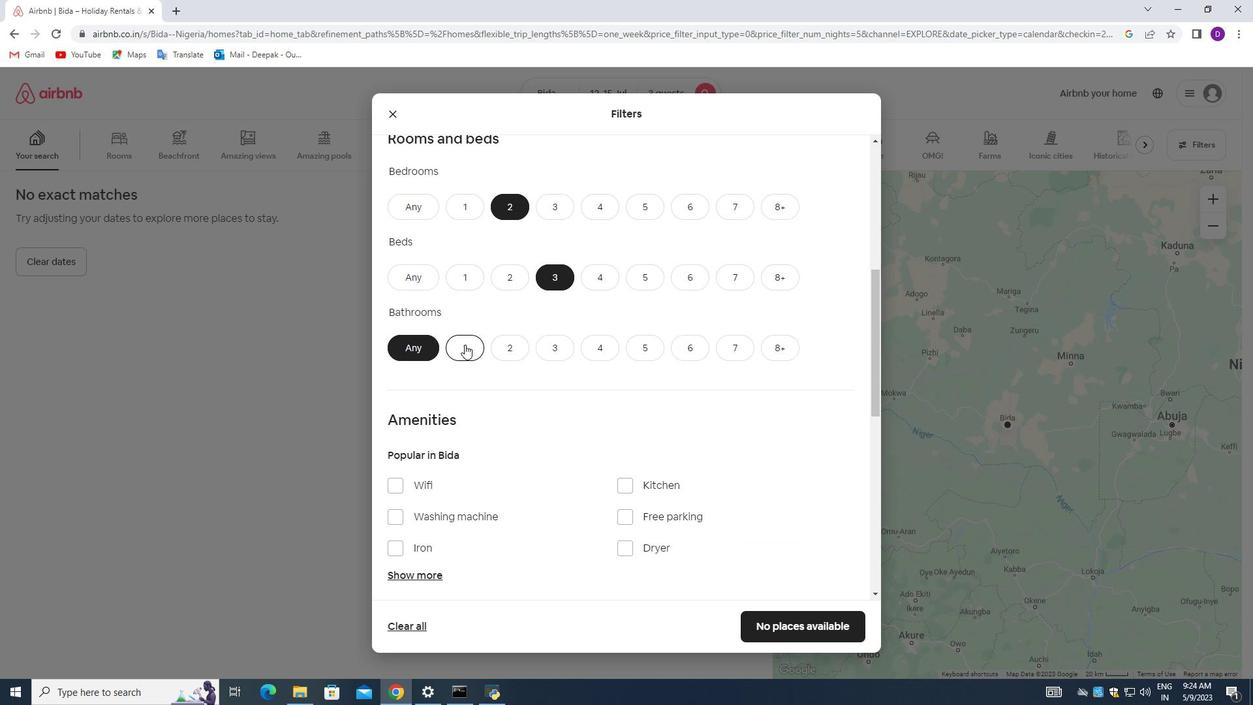 
Action: Mouse moved to (539, 345)
Screenshot: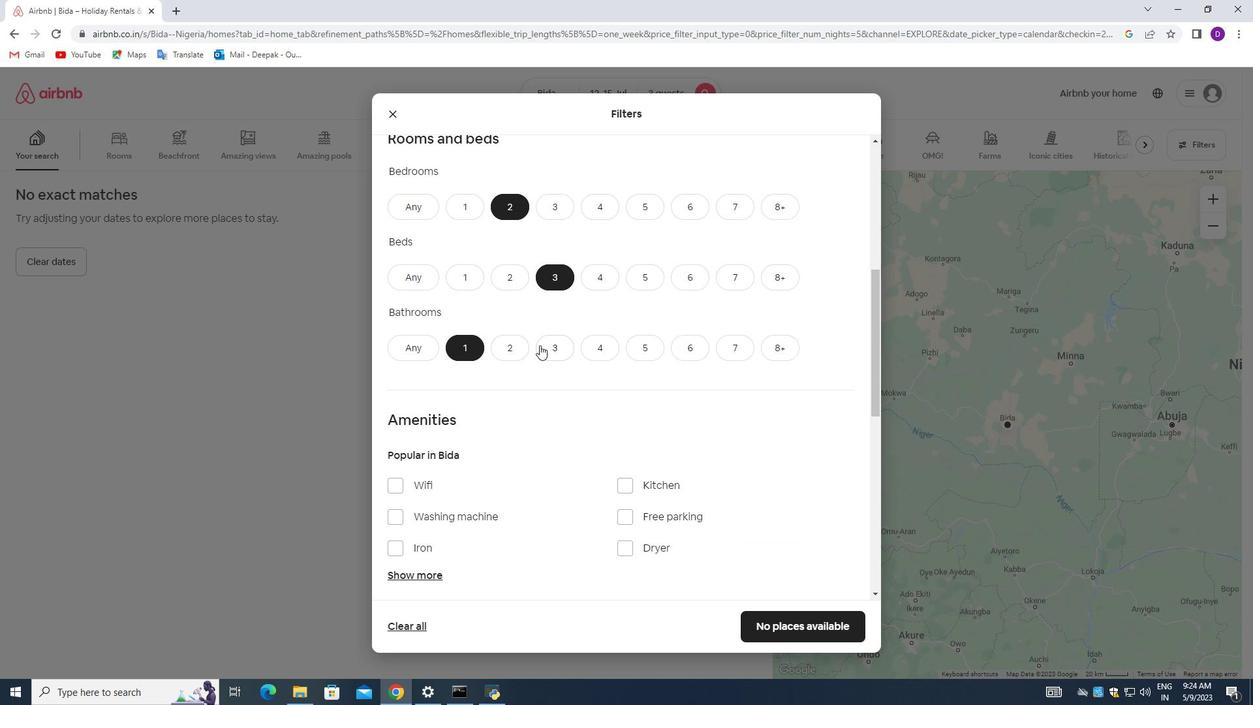 
Action: Mouse scrolled (539, 344) with delta (0, 0)
Screenshot: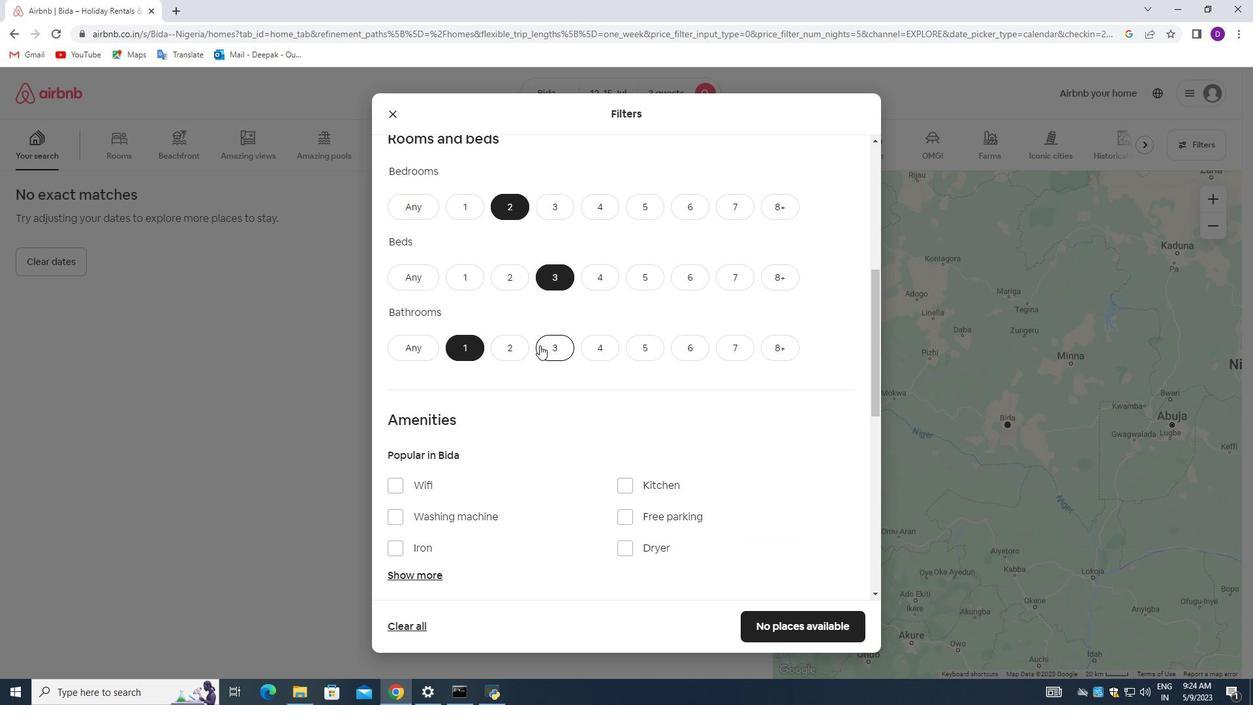
Action: Mouse moved to (532, 347)
Screenshot: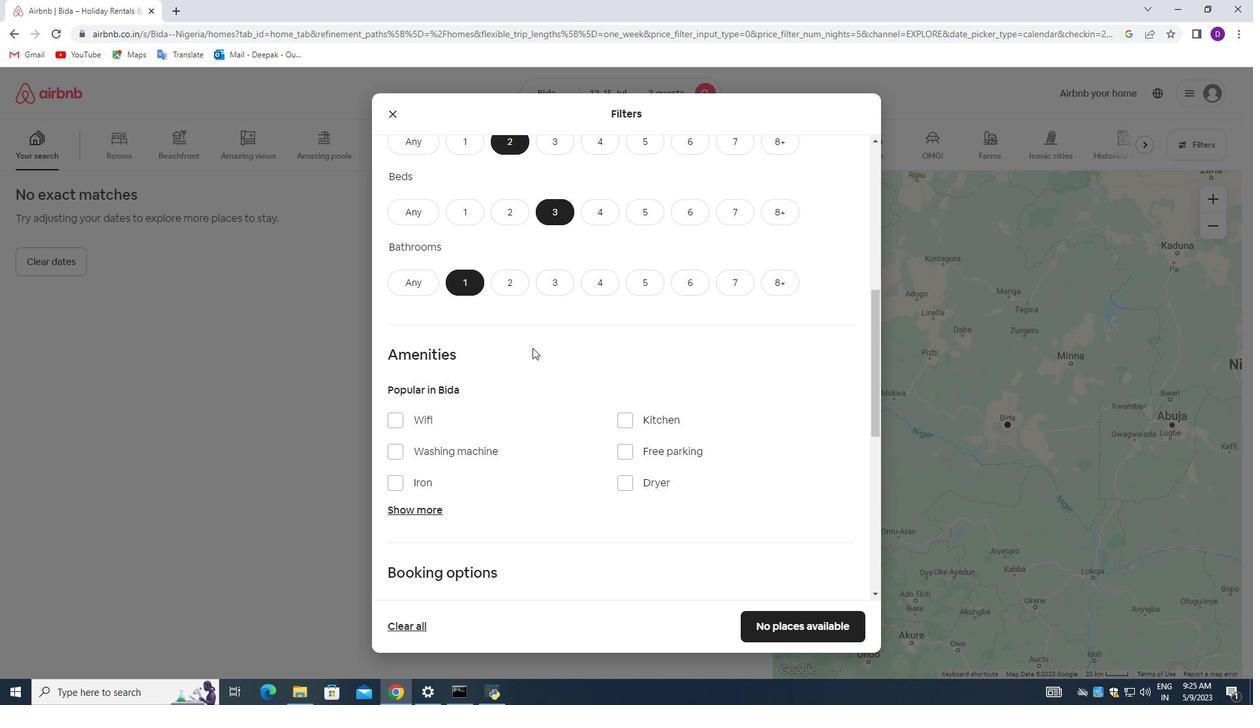 
Action: Mouse scrolled (532, 347) with delta (0, 0)
Screenshot: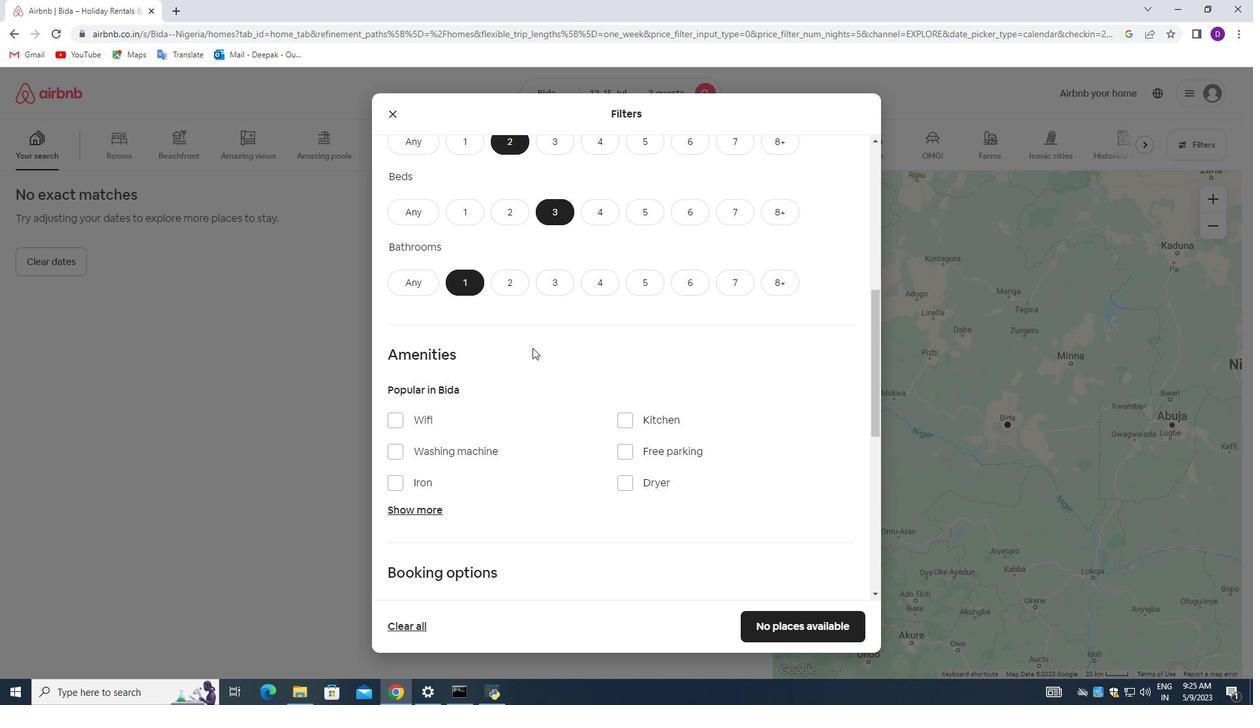 
Action: Mouse moved to (523, 350)
Screenshot: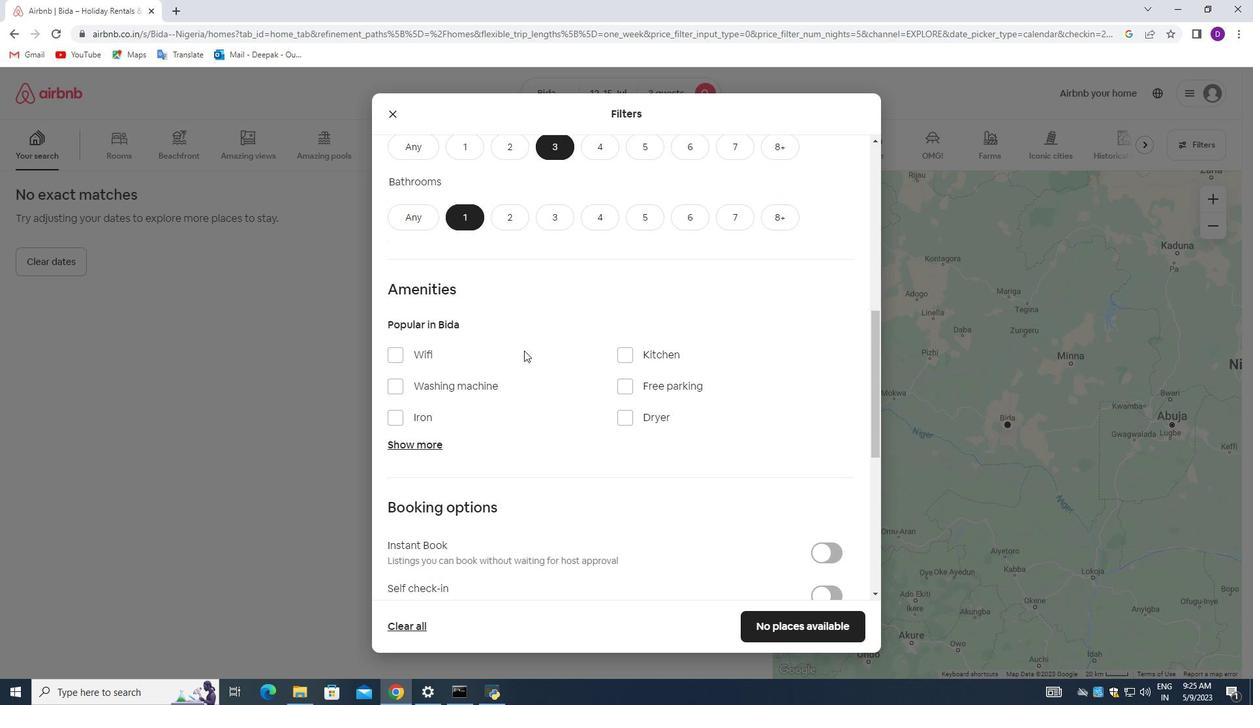 
Action: Mouse scrolled (523, 349) with delta (0, 0)
Screenshot: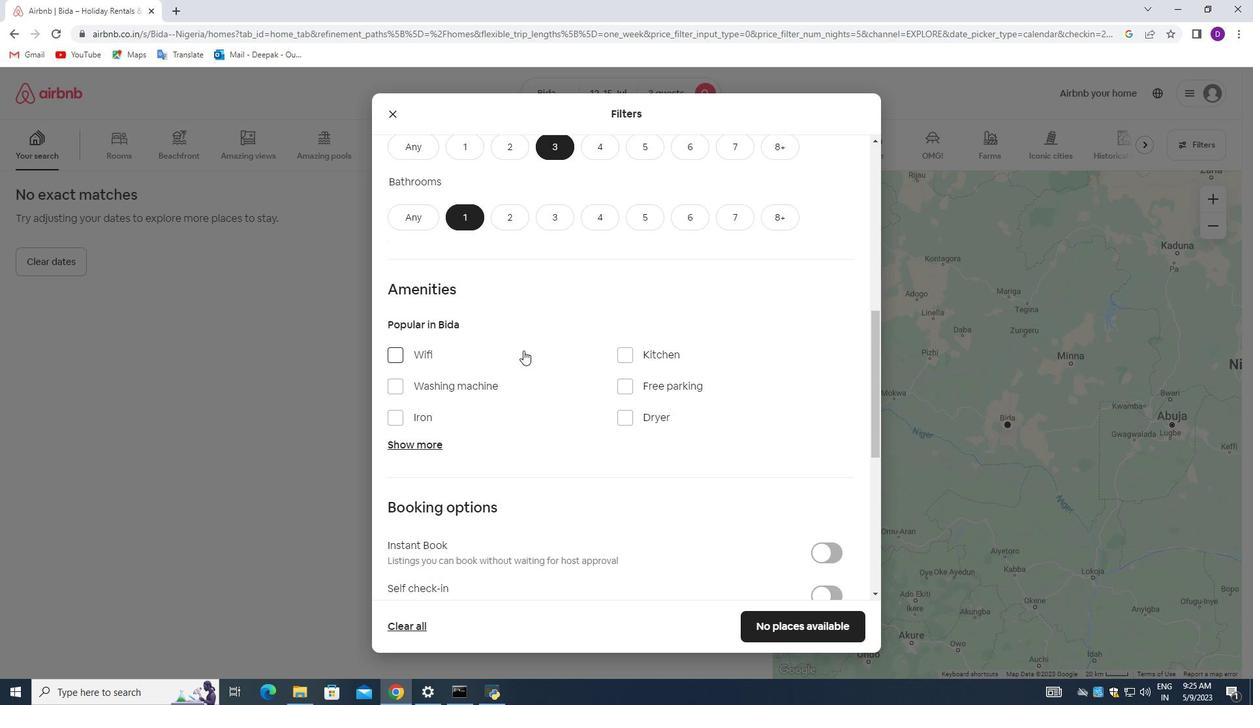 
Action: Mouse scrolled (523, 349) with delta (0, 0)
Screenshot: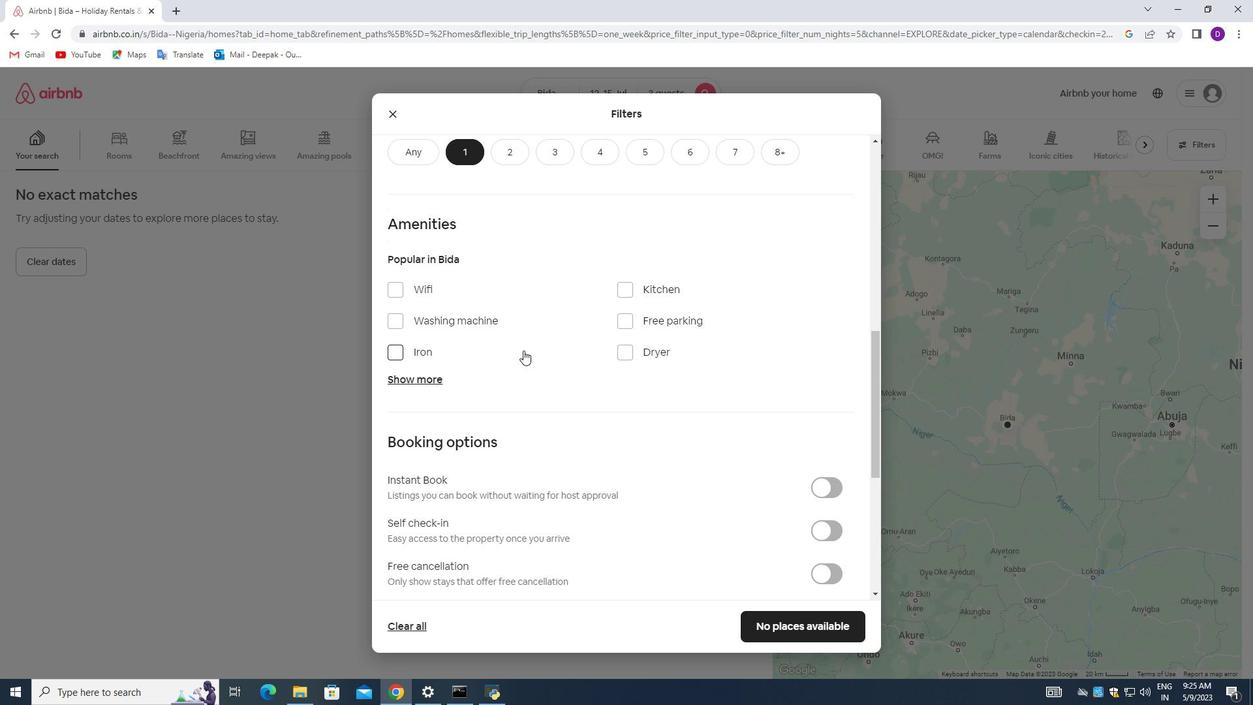 
Action: Mouse scrolled (523, 349) with delta (0, 0)
Screenshot: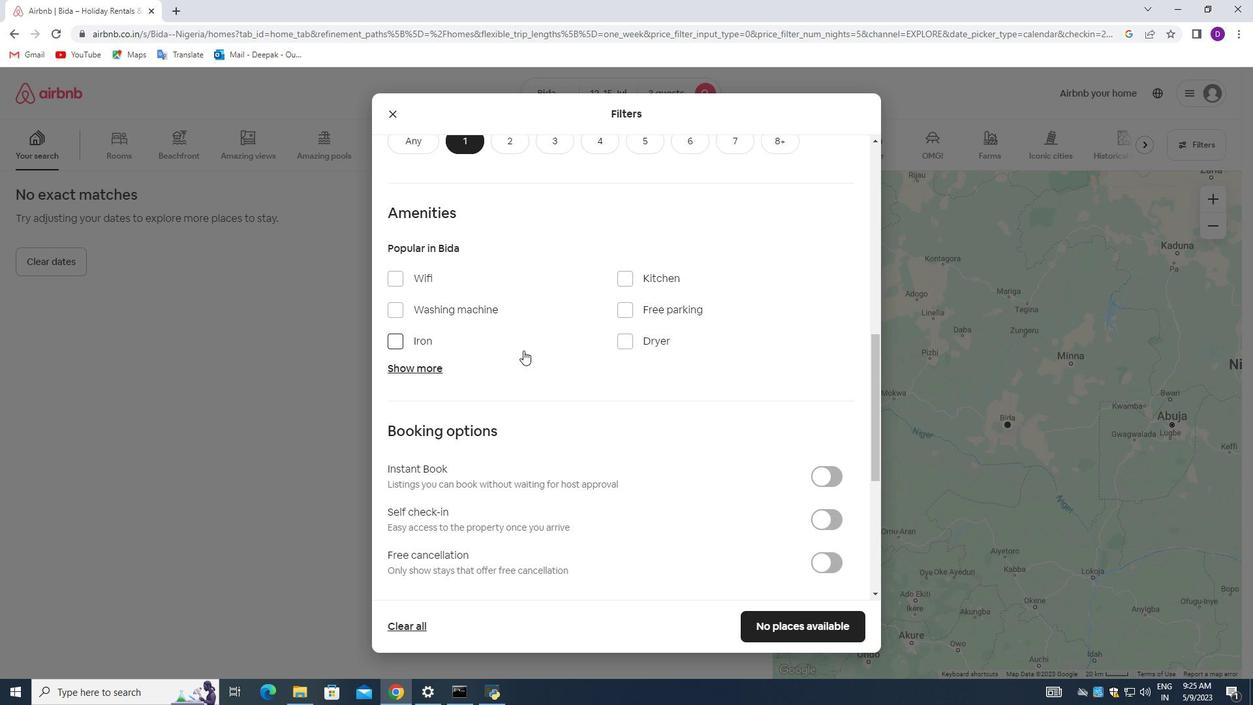 
Action: Mouse moved to (547, 336)
Screenshot: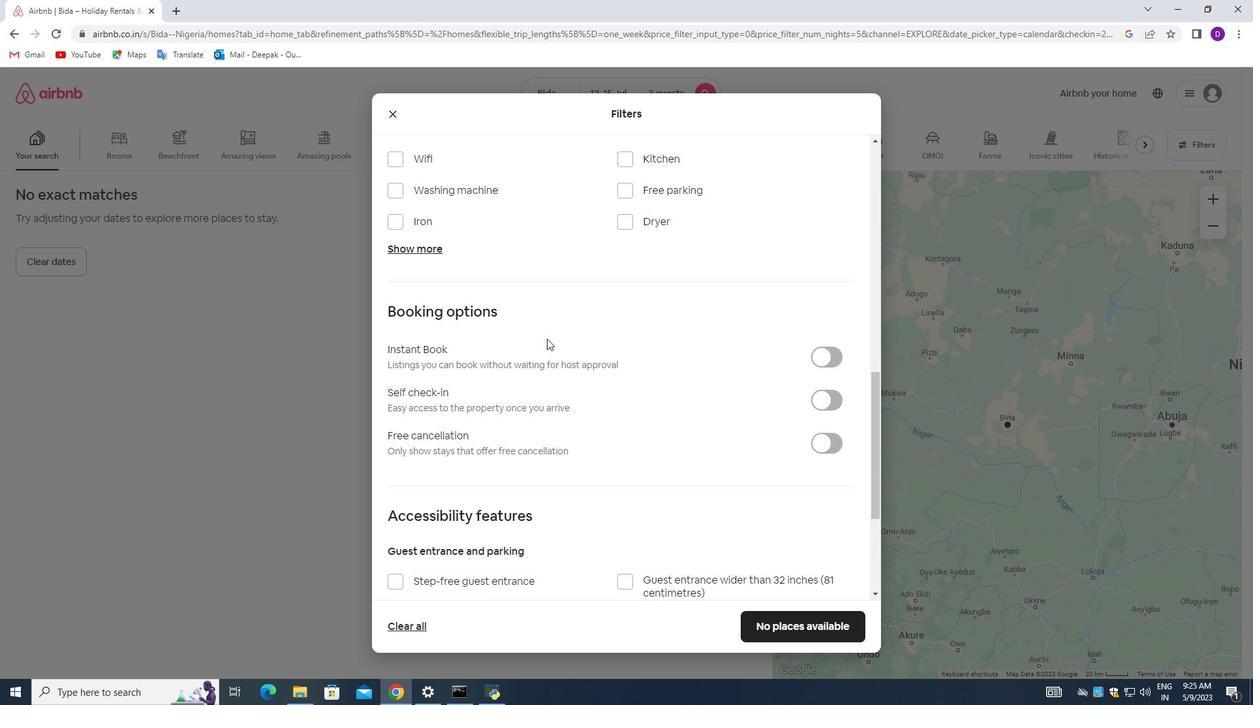 
Action: Mouse scrolled (547, 336) with delta (0, 0)
Screenshot: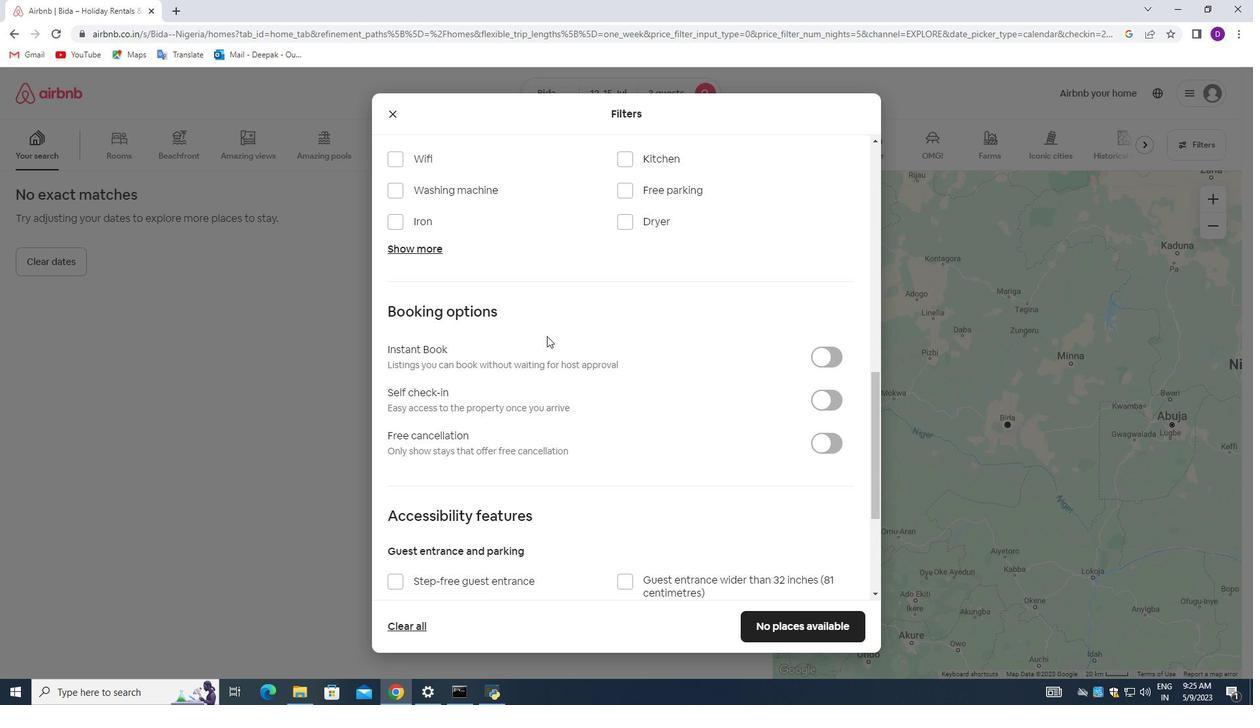 
Action: Mouse scrolled (547, 336) with delta (0, 0)
Screenshot: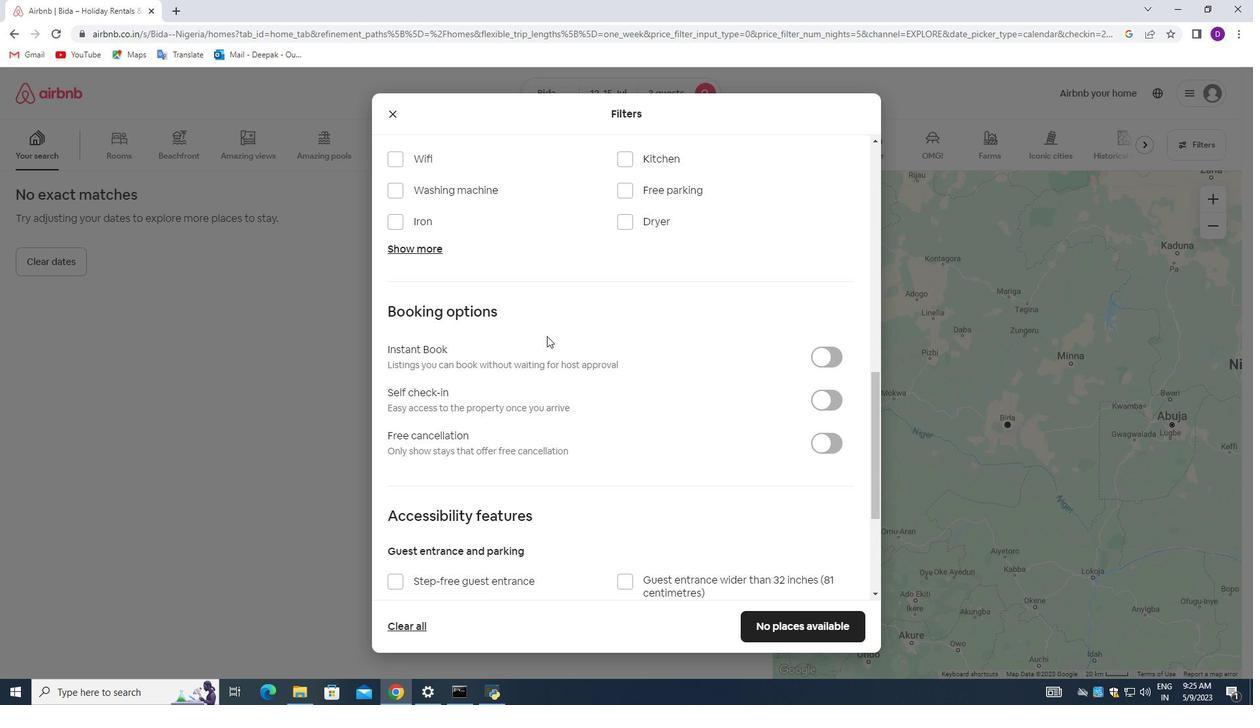 
Action: Mouse scrolled (547, 335) with delta (0, 0)
Screenshot: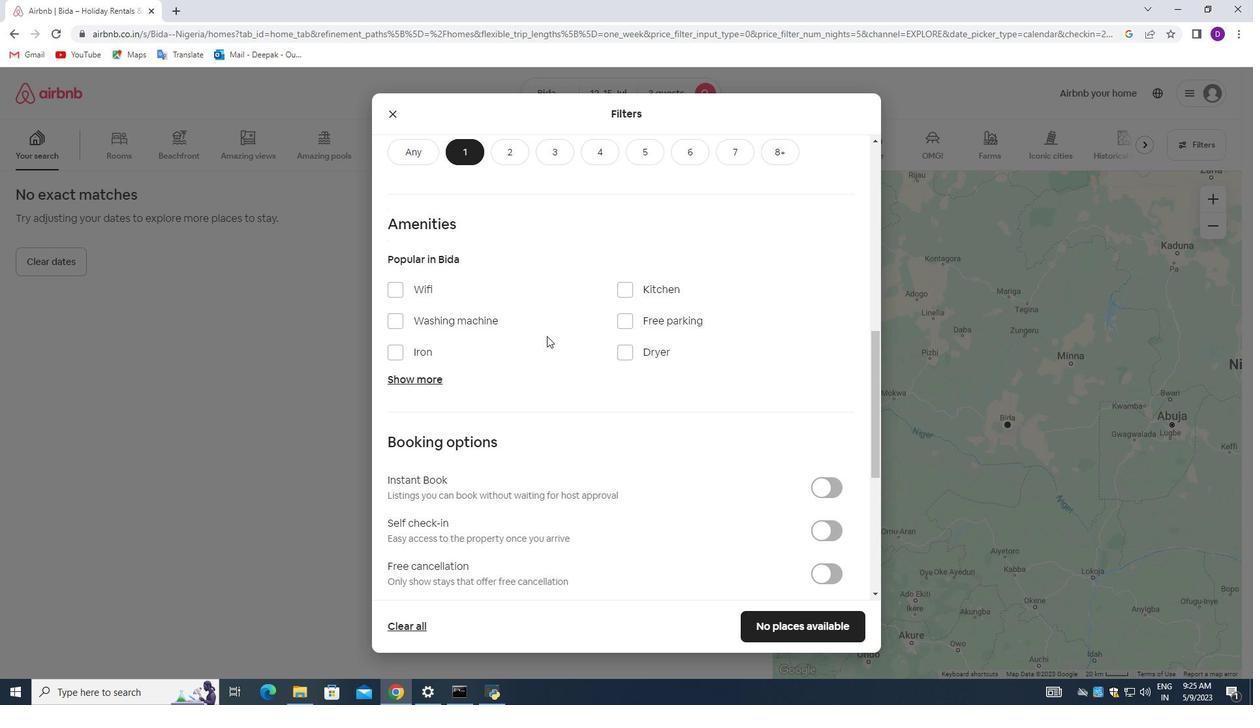 
Action: Mouse scrolled (547, 335) with delta (0, 0)
Screenshot: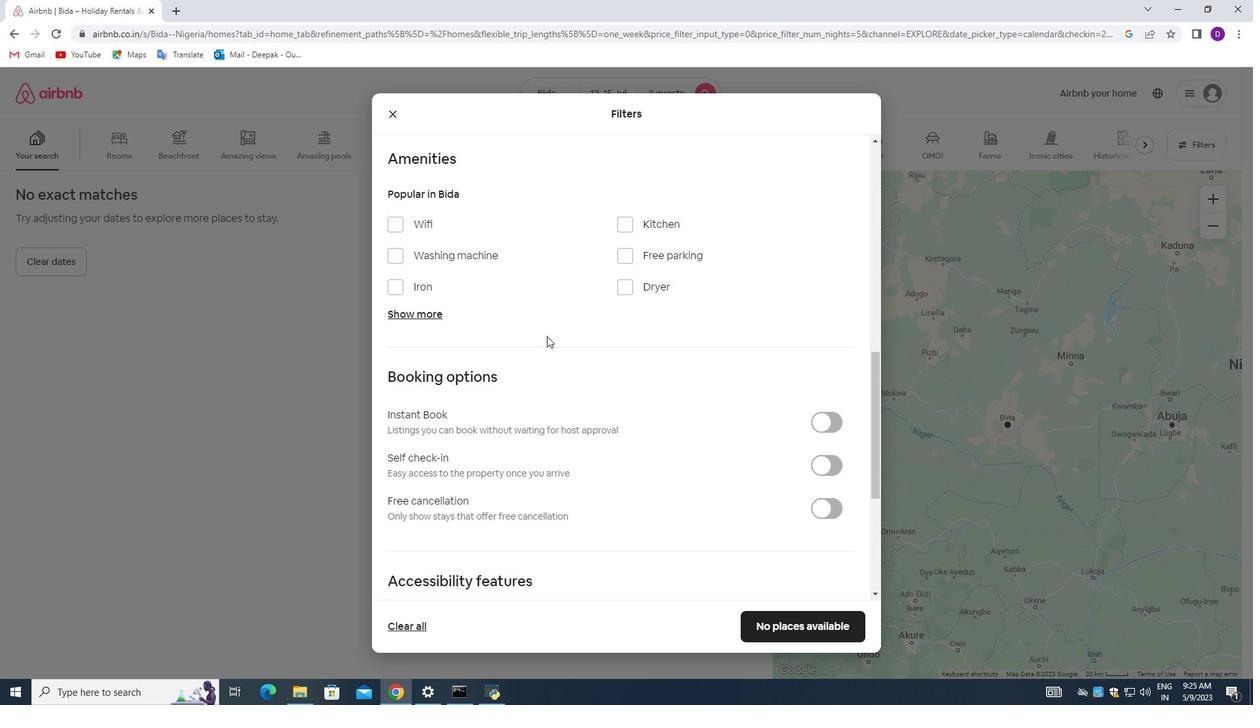 
Action: Mouse moved to (819, 402)
Screenshot: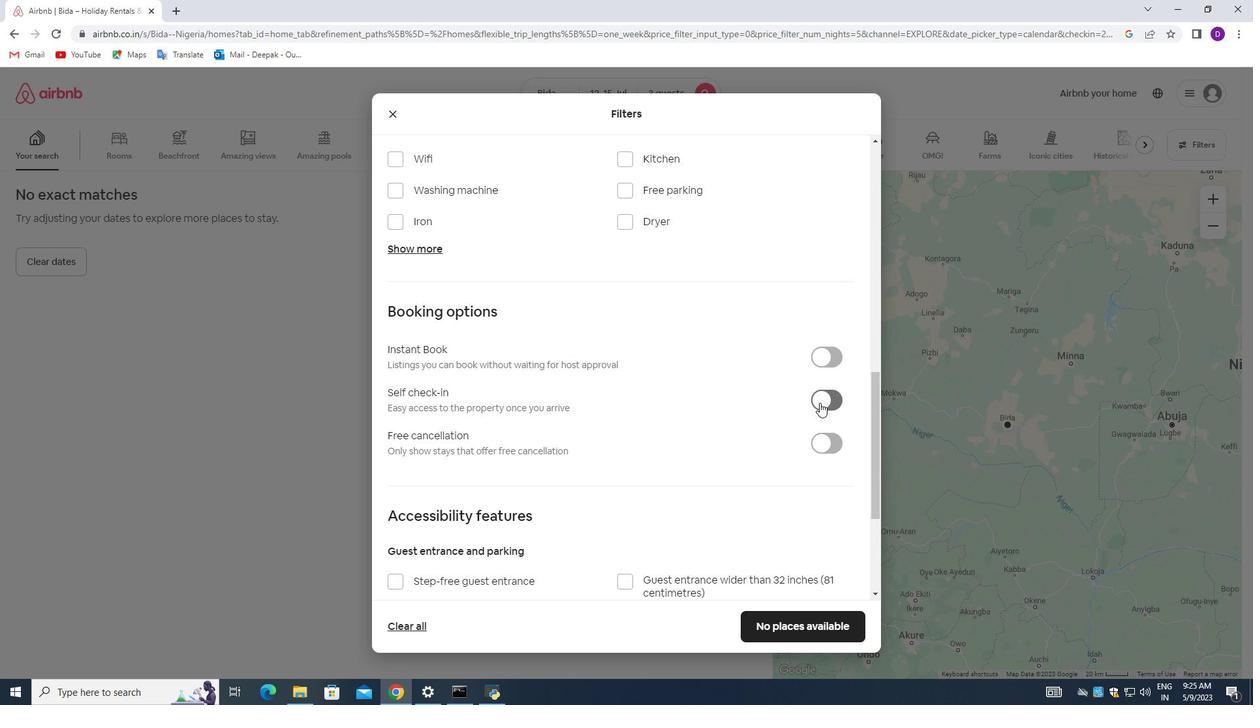 
Action: Mouse pressed left at (819, 402)
Screenshot: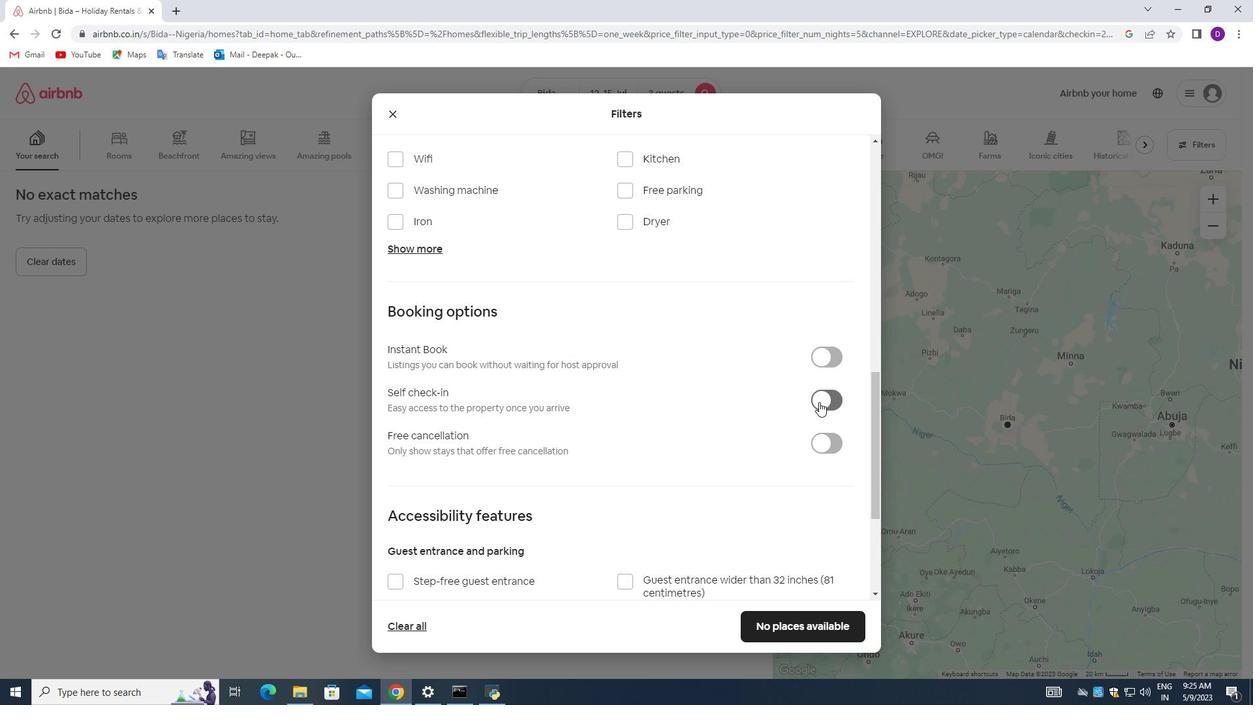 
Action: Mouse moved to (621, 428)
Screenshot: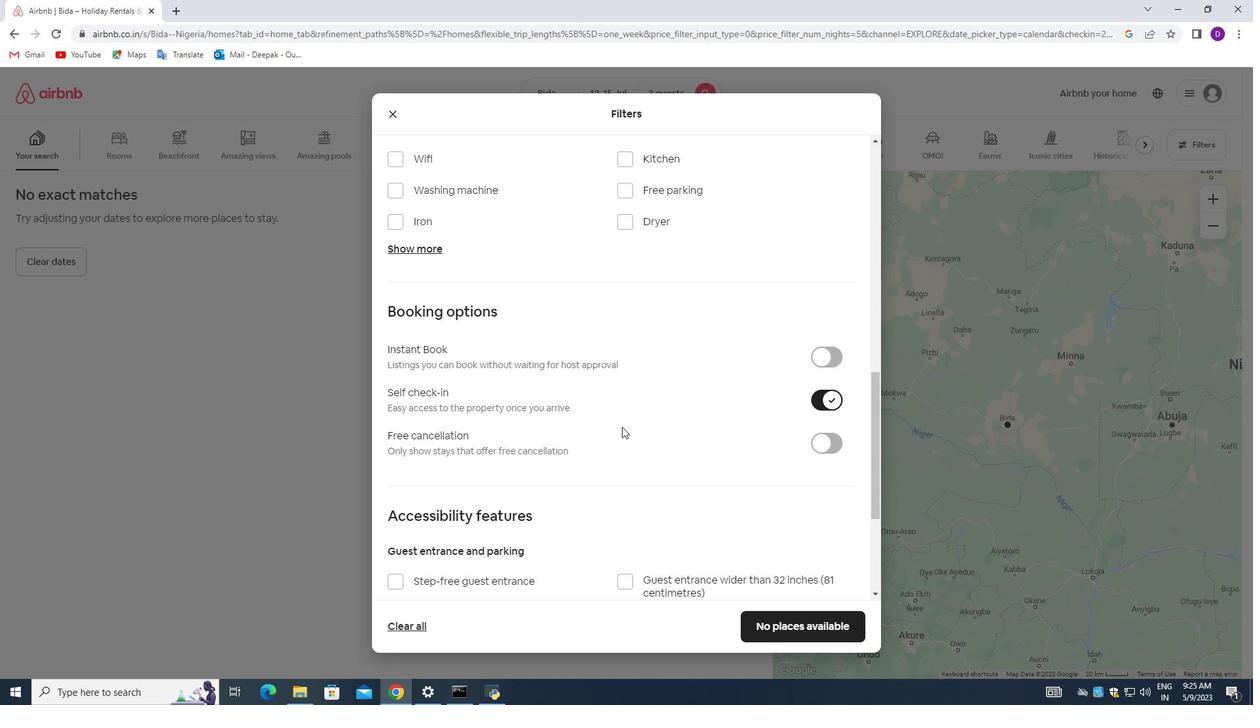
Action: Mouse scrolled (621, 427) with delta (0, 0)
Screenshot: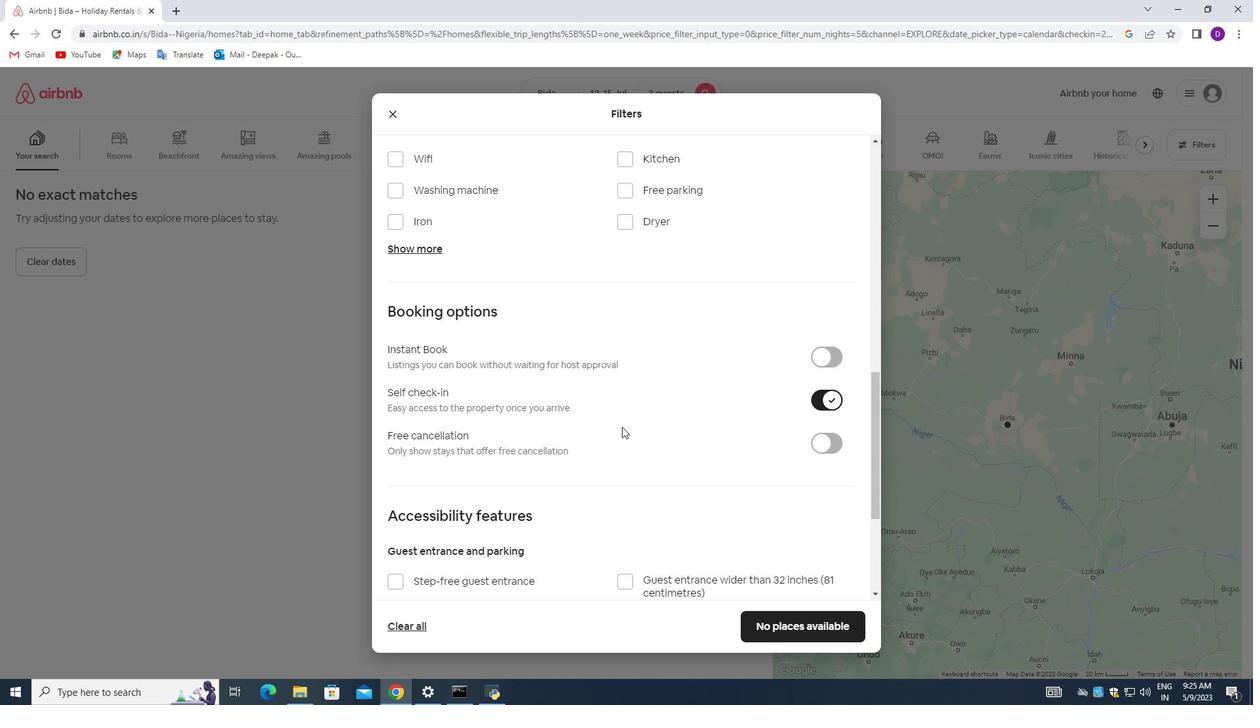 
Action: Mouse moved to (620, 429)
Screenshot: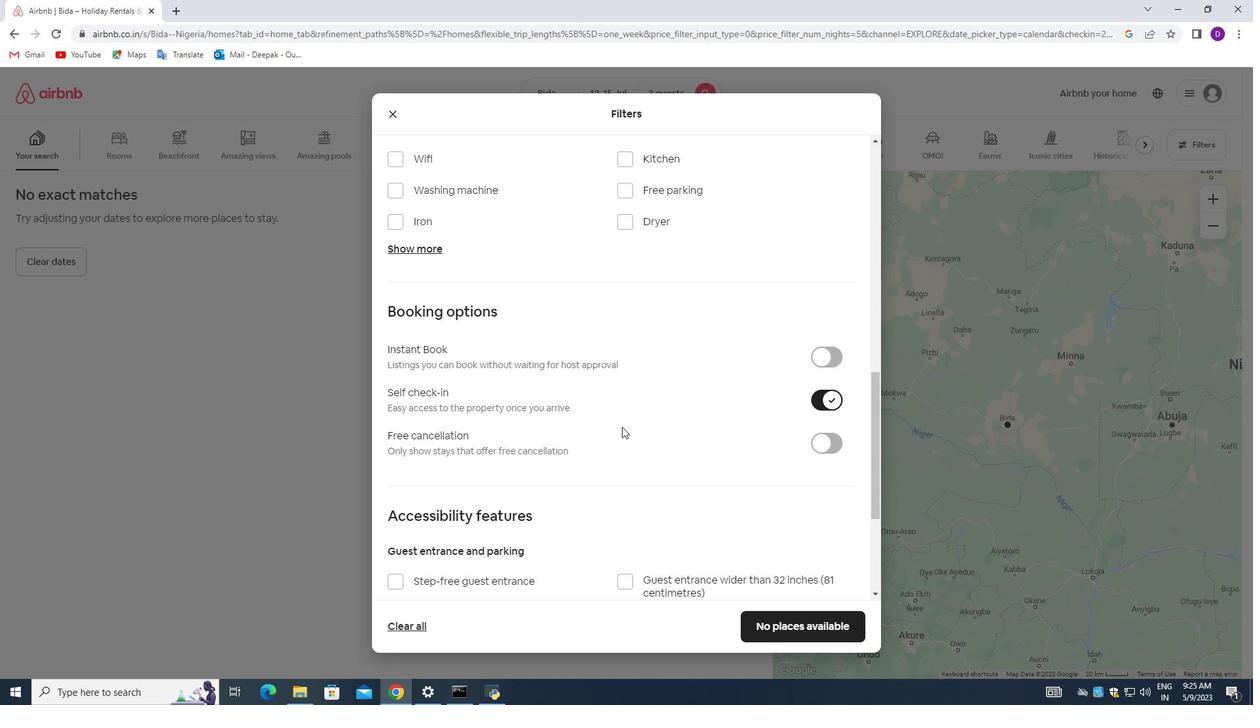 
Action: Mouse scrolled (620, 428) with delta (0, 0)
Screenshot: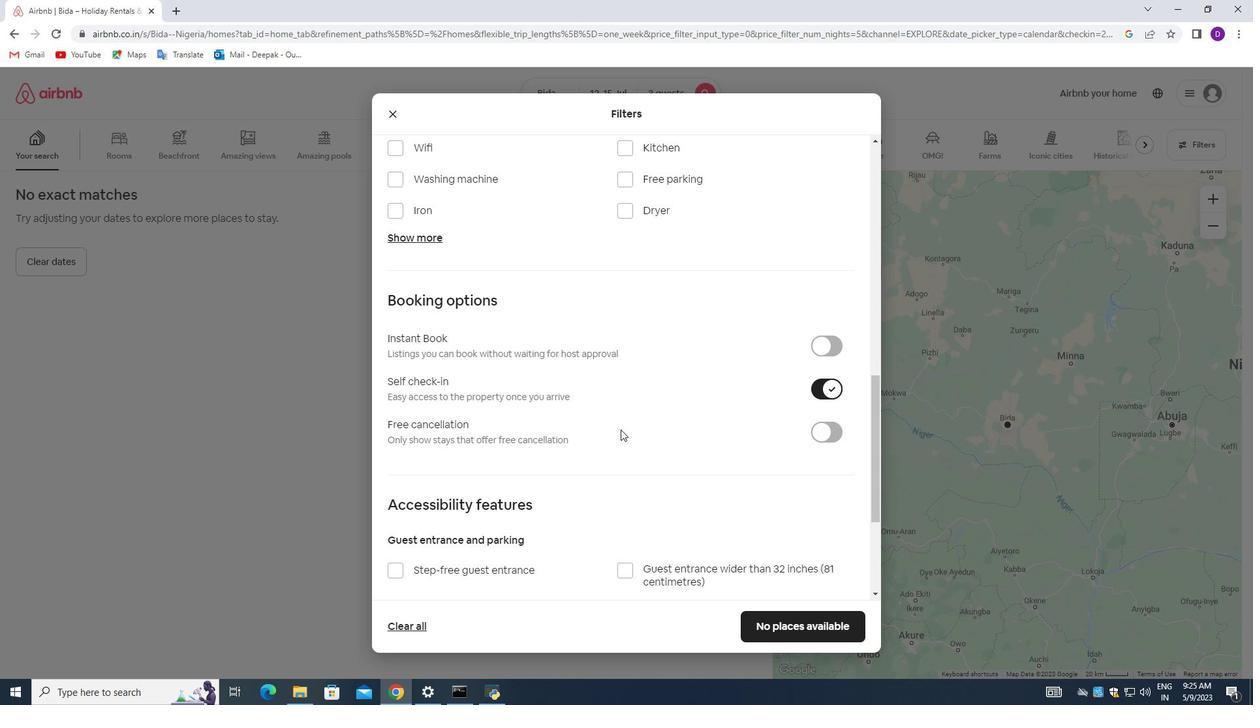 
Action: Mouse moved to (620, 430)
Screenshot: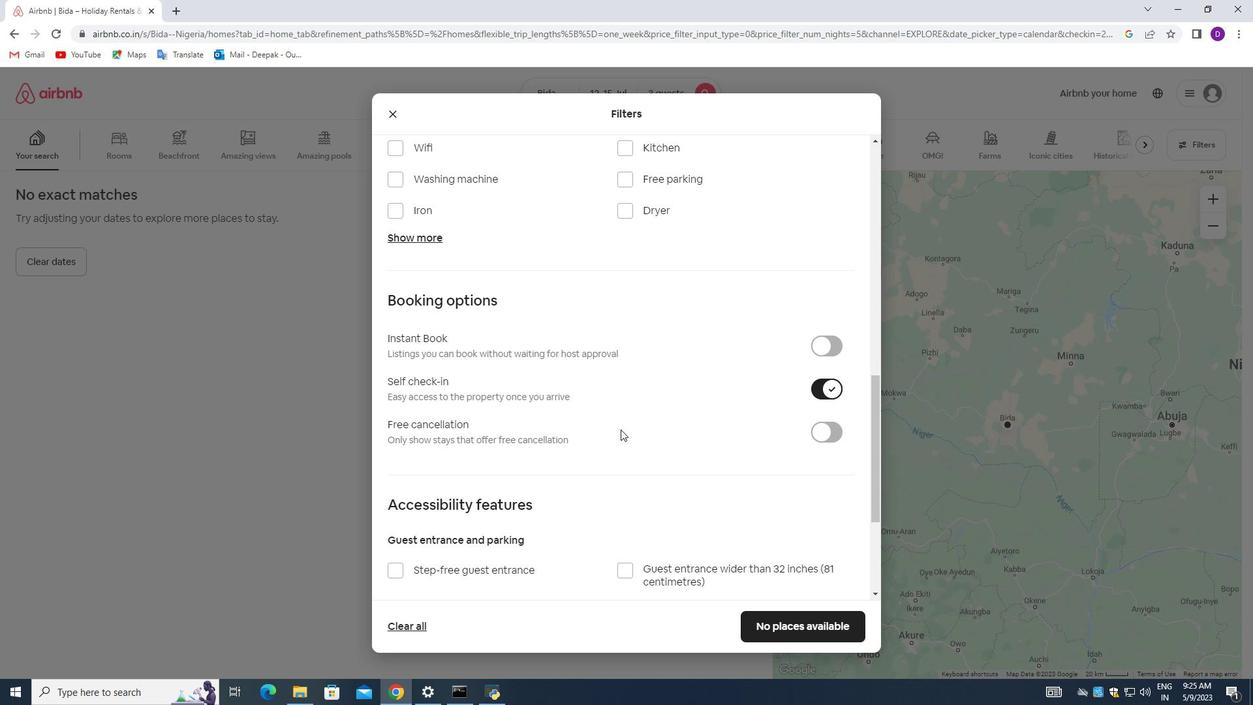 
Action: Mouse scrolled (620, 429) with delta (0, 0)
Screenshot: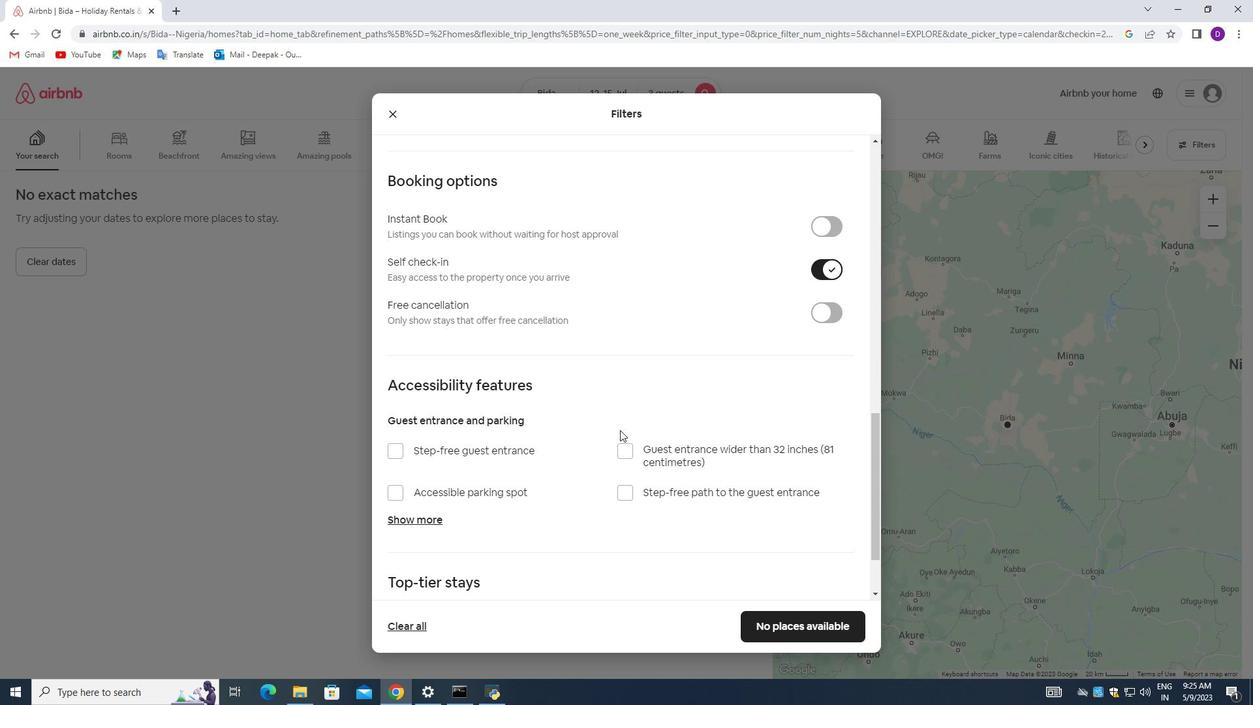 
Action: Mouse scrolled (620, 429) with delta (0, 0)
Screenshot: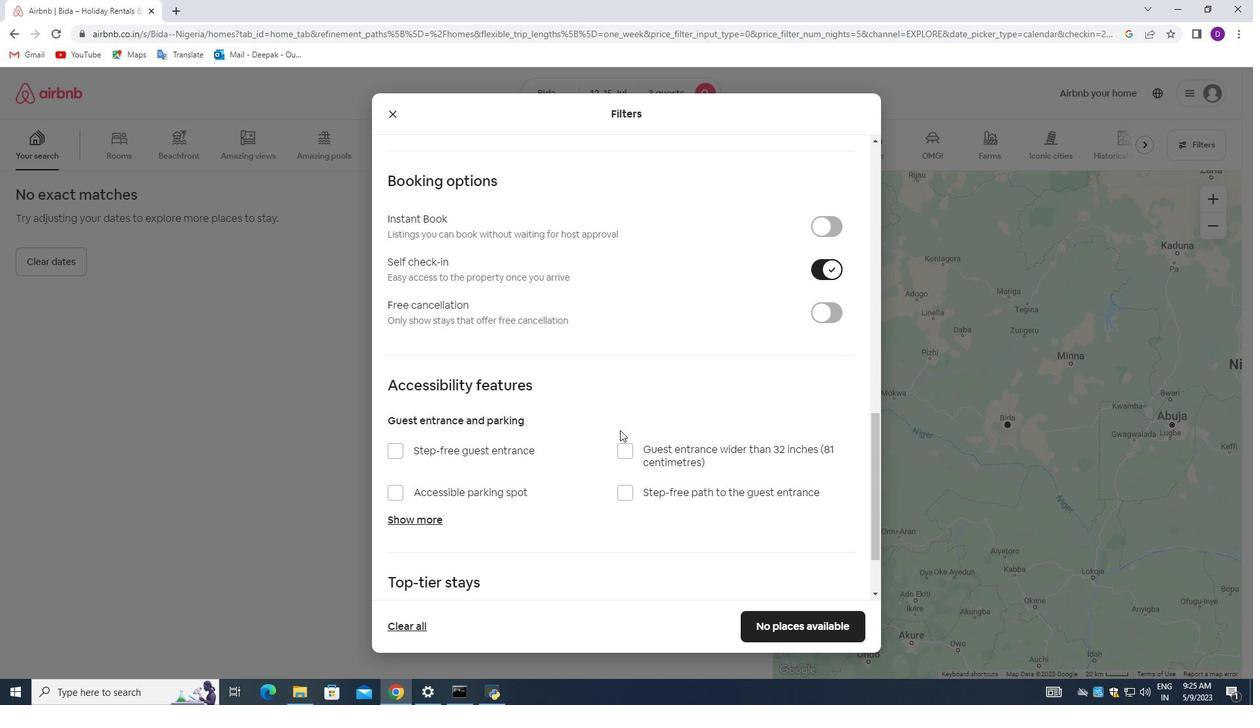 
Action: Mouse moved to (618, 434)
Screenshot: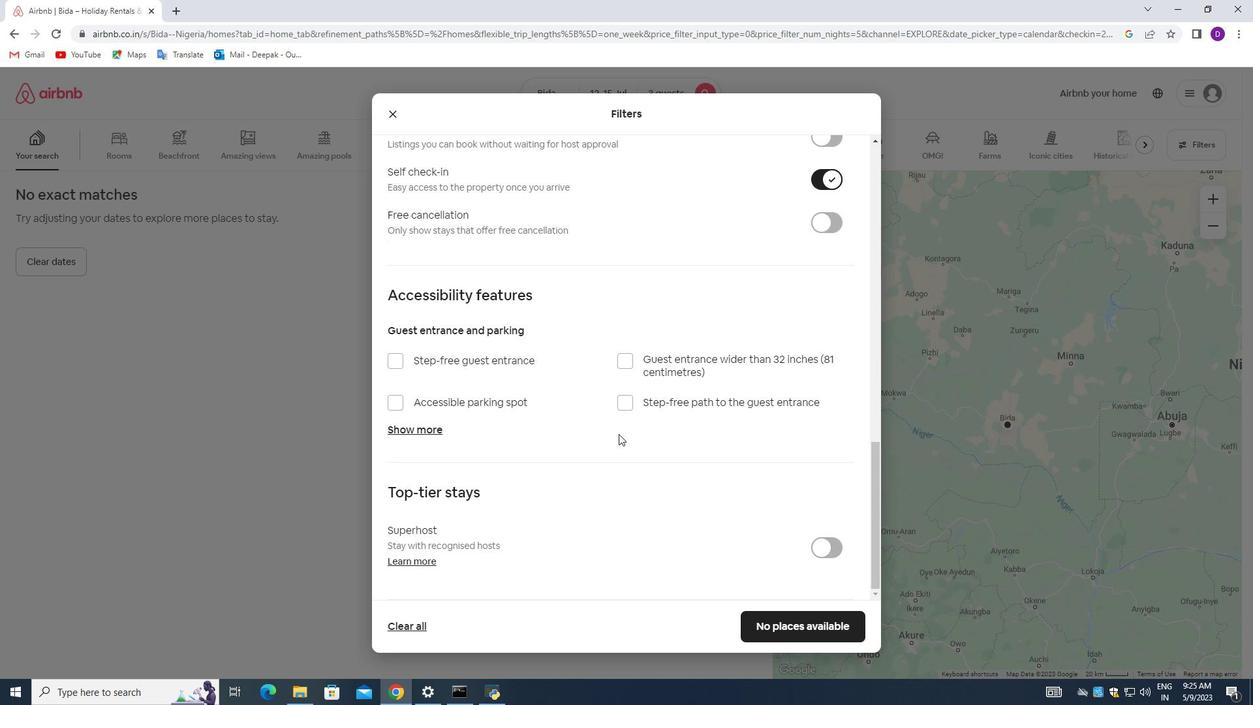 
Action: Mouse scrolled (618, 433) with delta (0, 0)
Screenshot: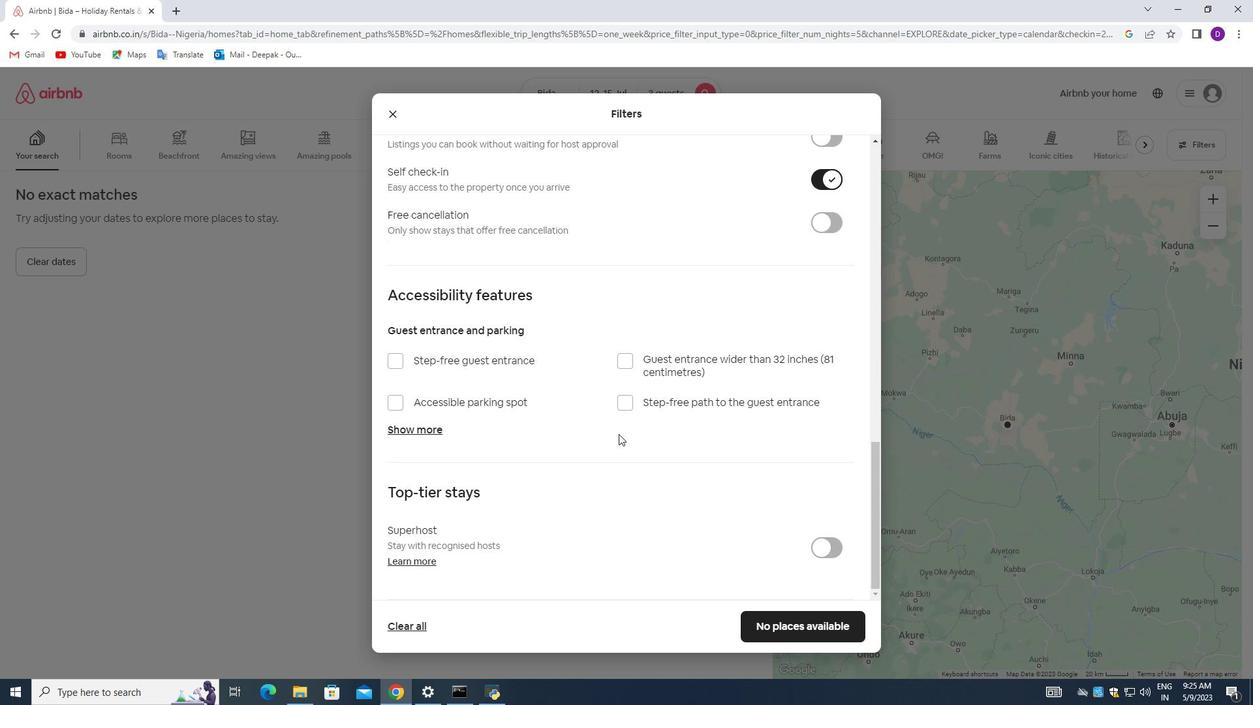 
Action: Mouse moved to (613, 443)
Screenshot: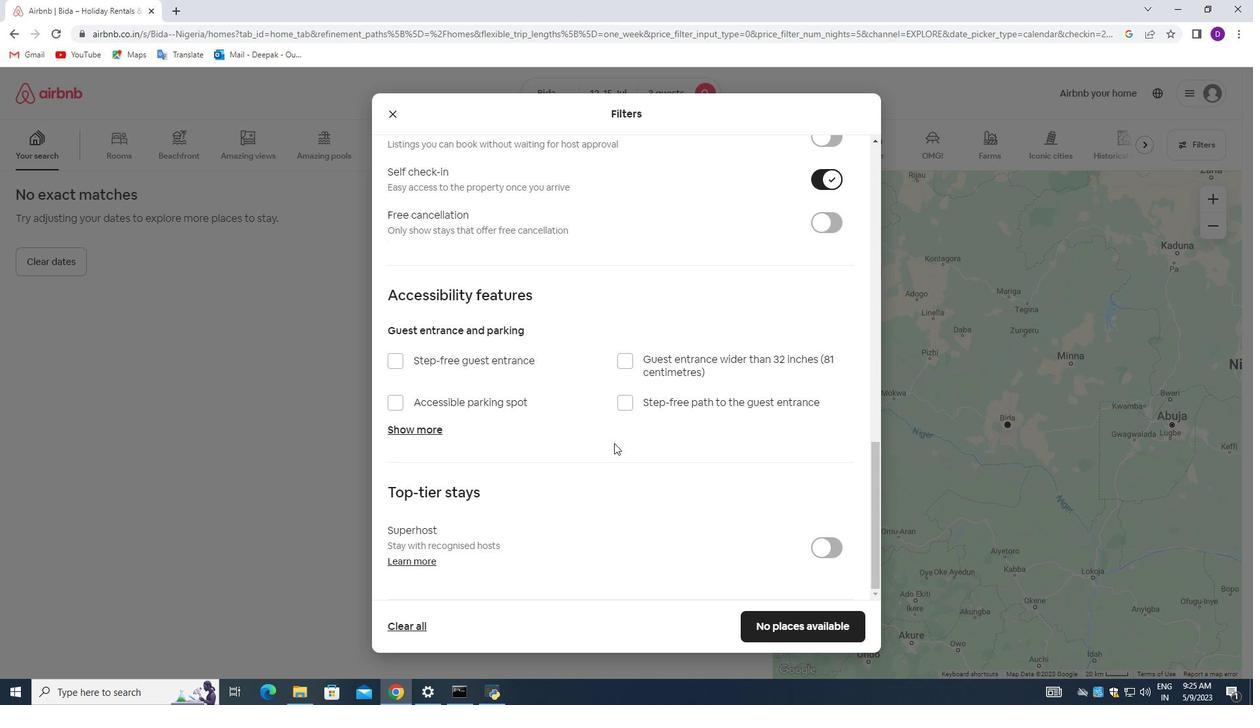 
Action: Mouse scrolled (613, 443) with delta (0, 0)
Screenshot: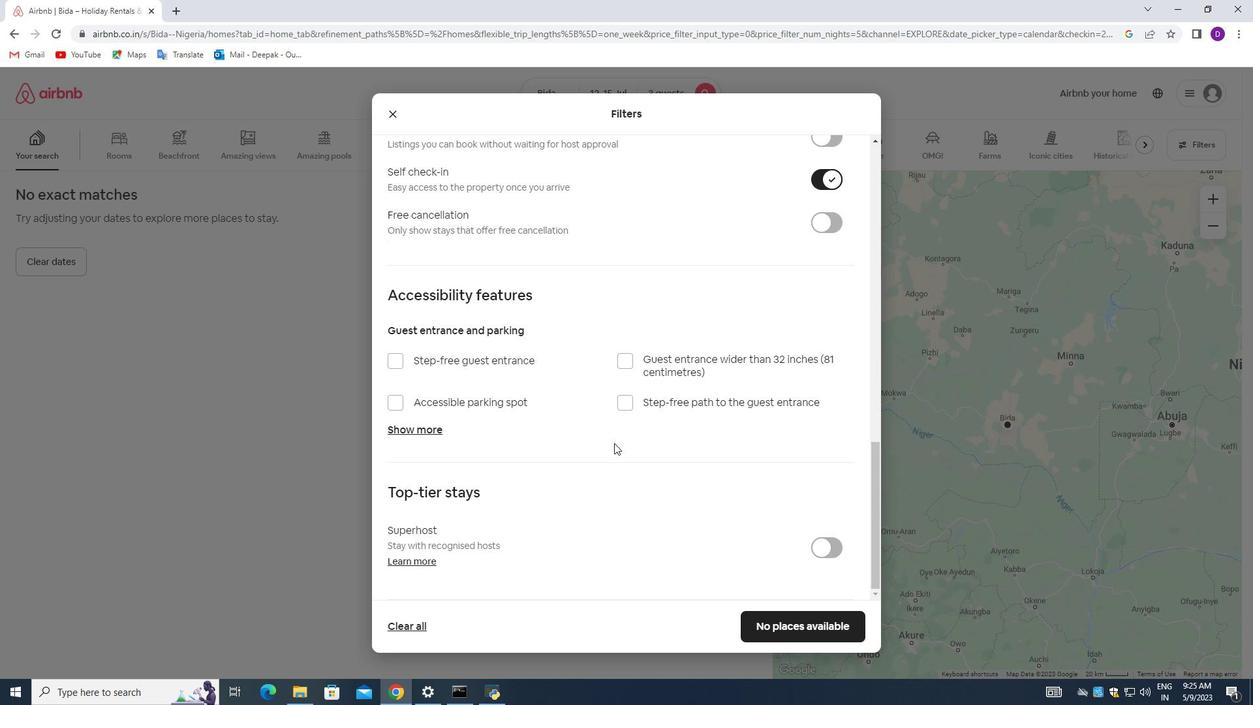 
Action: Mouse moved to (611, 444)
Screenshot: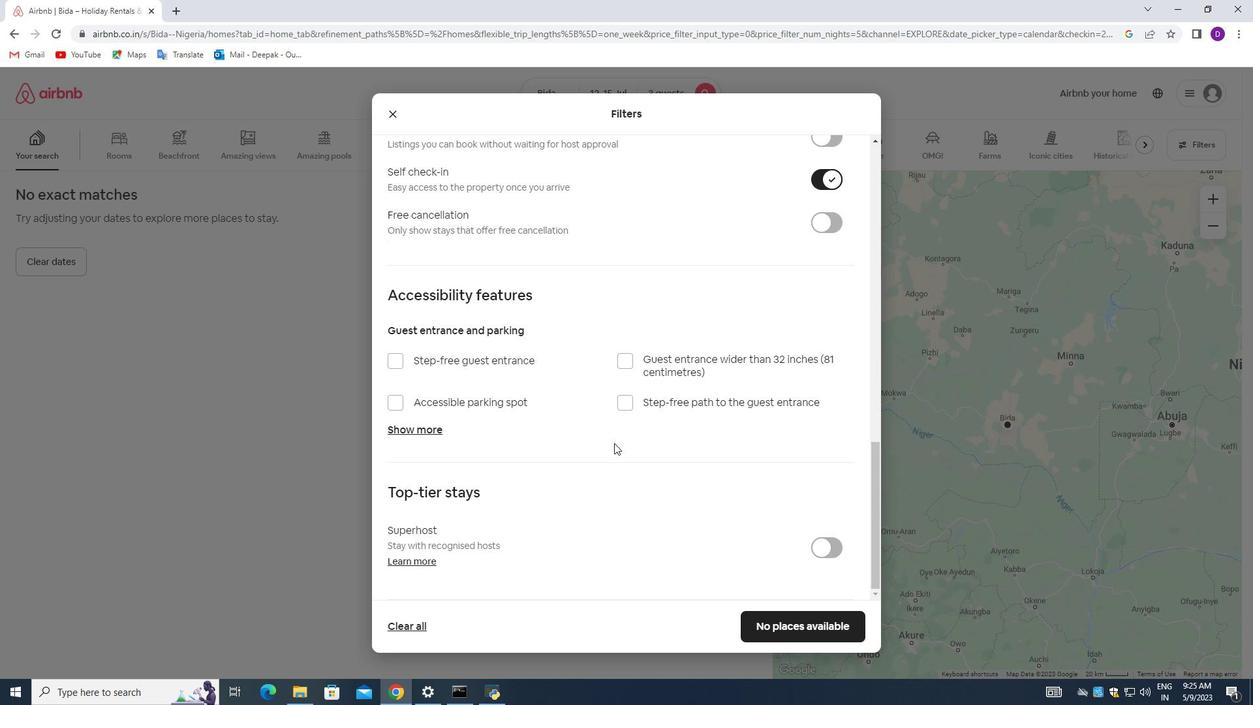 
Action: Mouse scrolled (611, 443) with delta (0, 0)
Screenshot: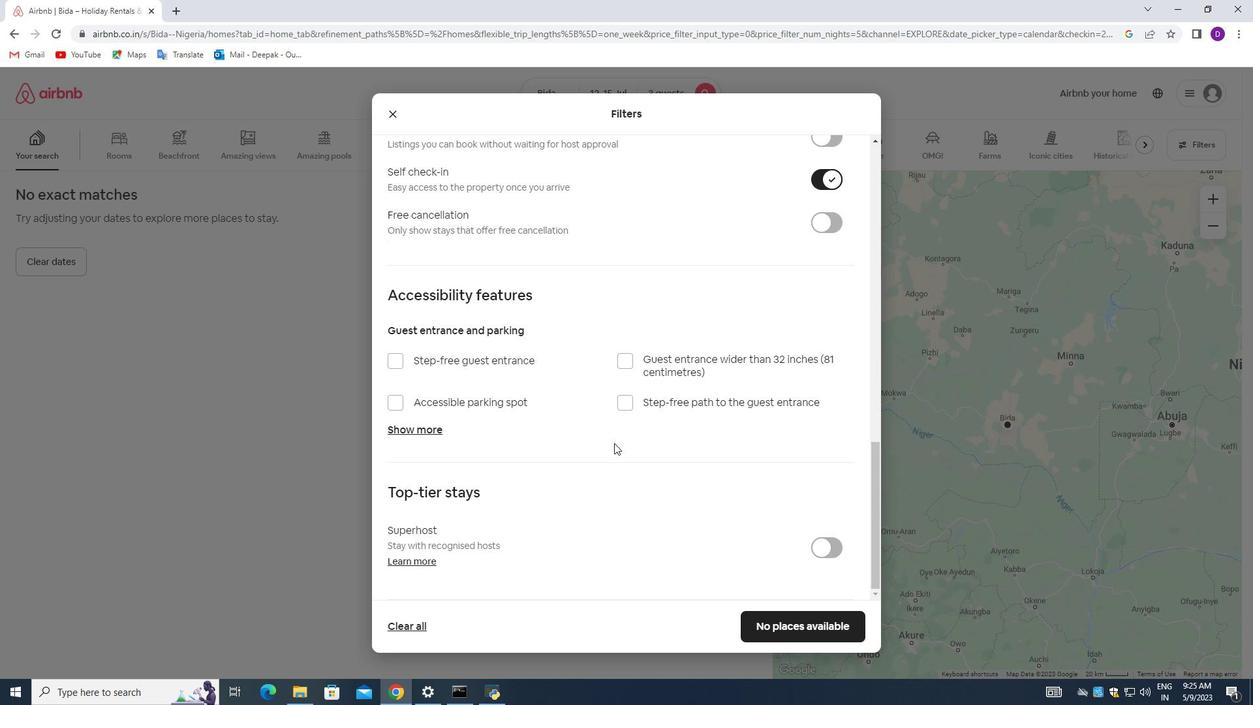
Action: Mouse moved to (764, 621)
Screenshot: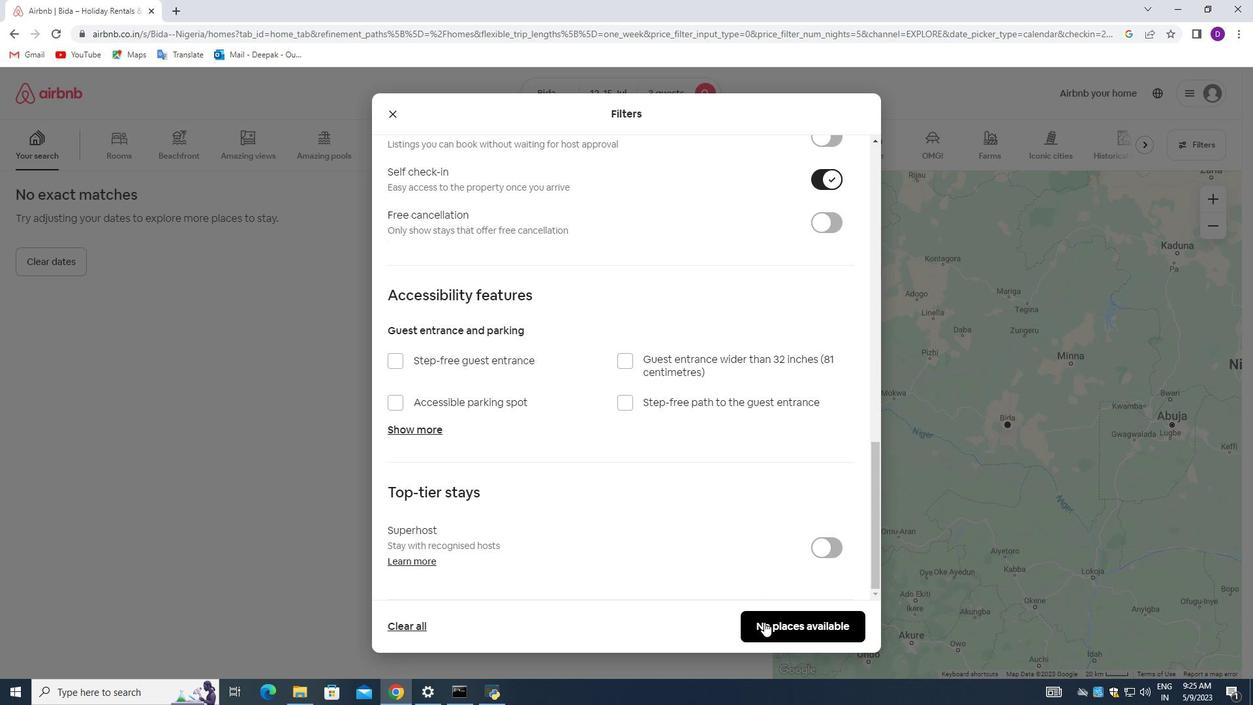 
Action: Mouse pressed left at (764, 621)
Screenshot: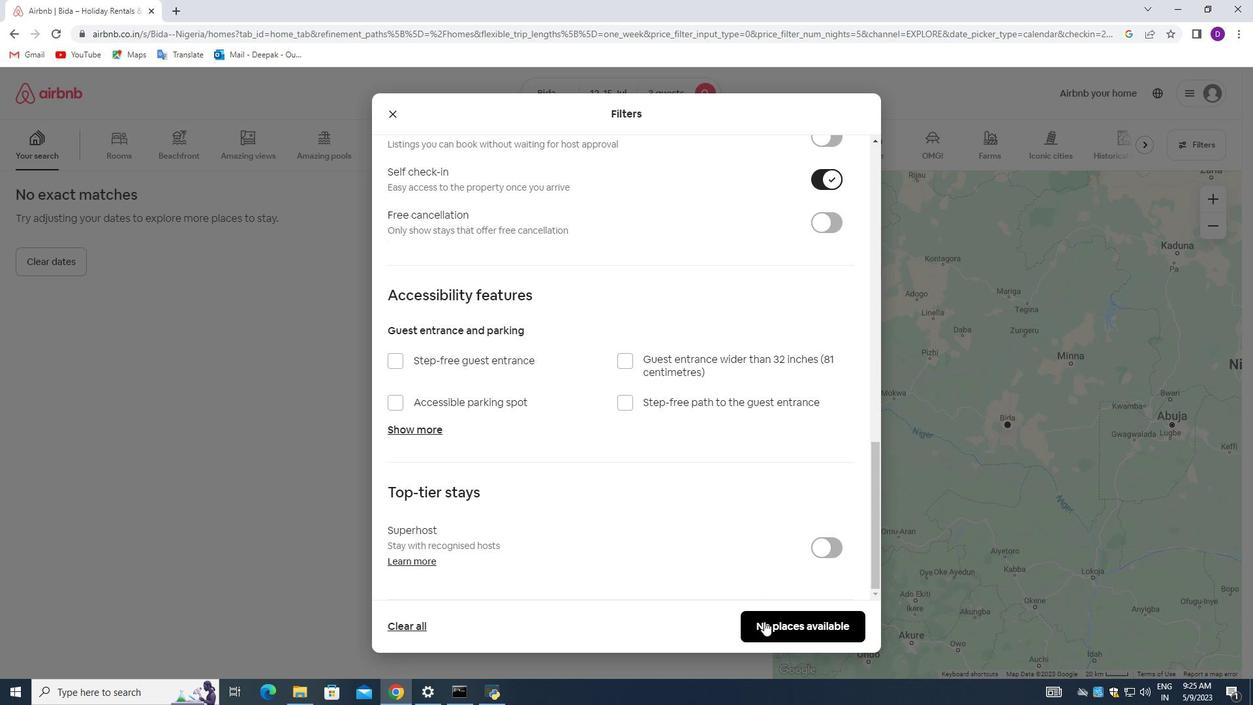 
Action: Mouse moved to (625, 498)
Screenshot: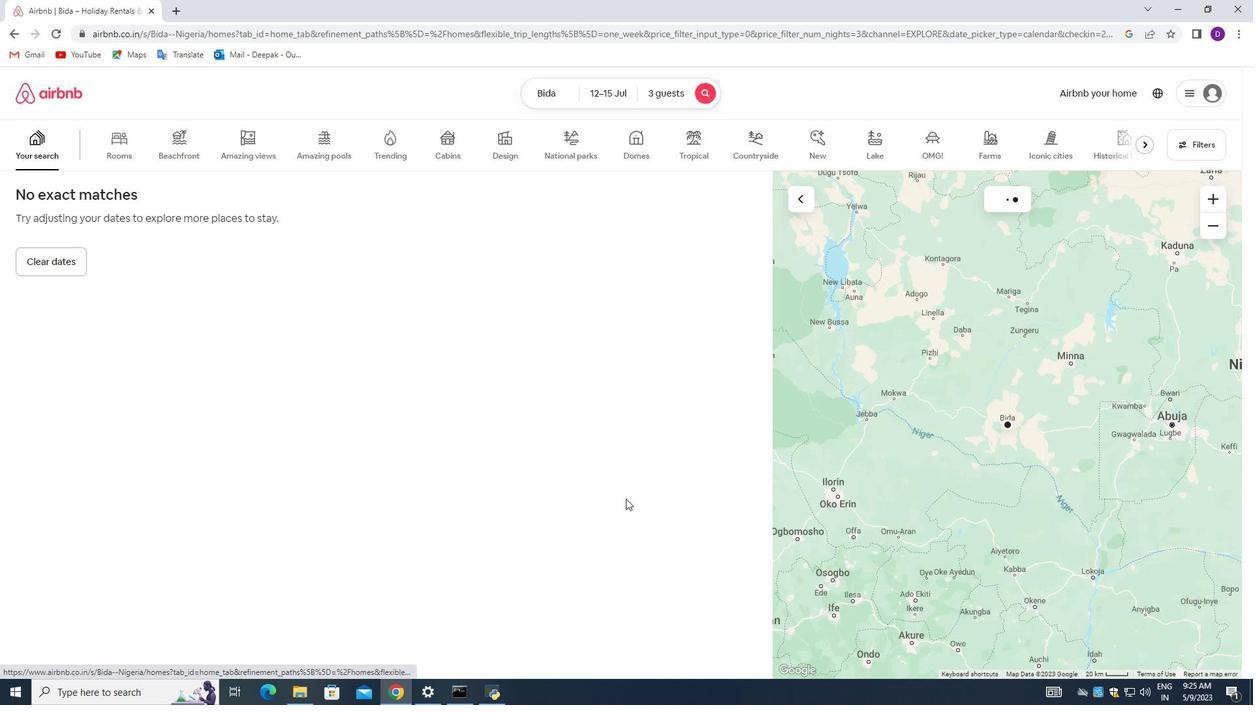 
